 Task: Look for space in An Nāşirīyah, Iraq from 12th June, 2023 to 15th June, 2023 for 2 adults in price range Rs.10000 to Rs.15000. Place can be entire place with 1  bedroom having 1 bed and 1 bathroom. Property type can be house, flat, guest house, hotel. Amenities needed are: washing machine. Booking option can be shelf check-in. Required host language is English.
Action: Mouse moved to (439, 91)
Screenshot: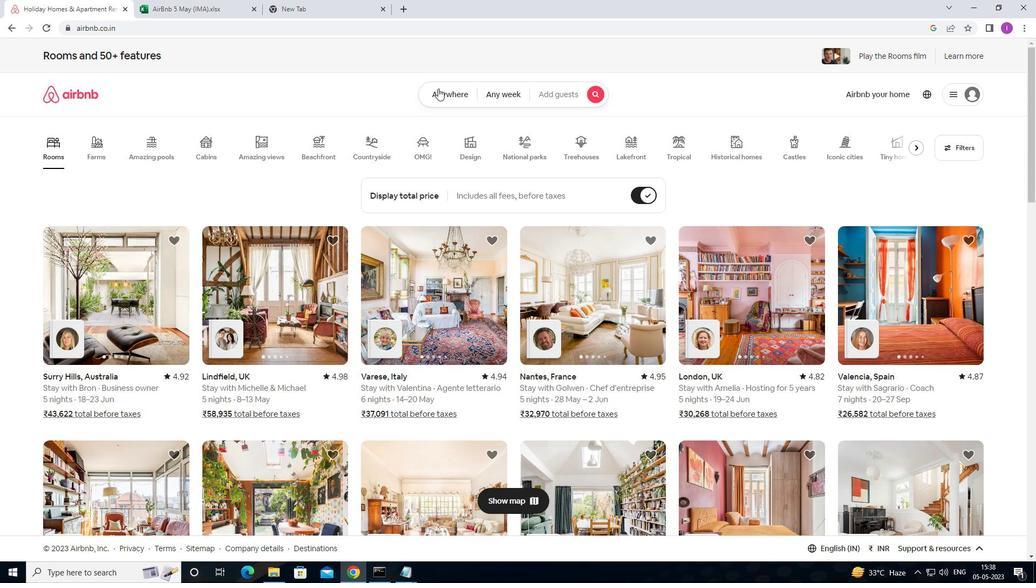 
Action: Mouse pressed left at (439, 91)
Screenshot: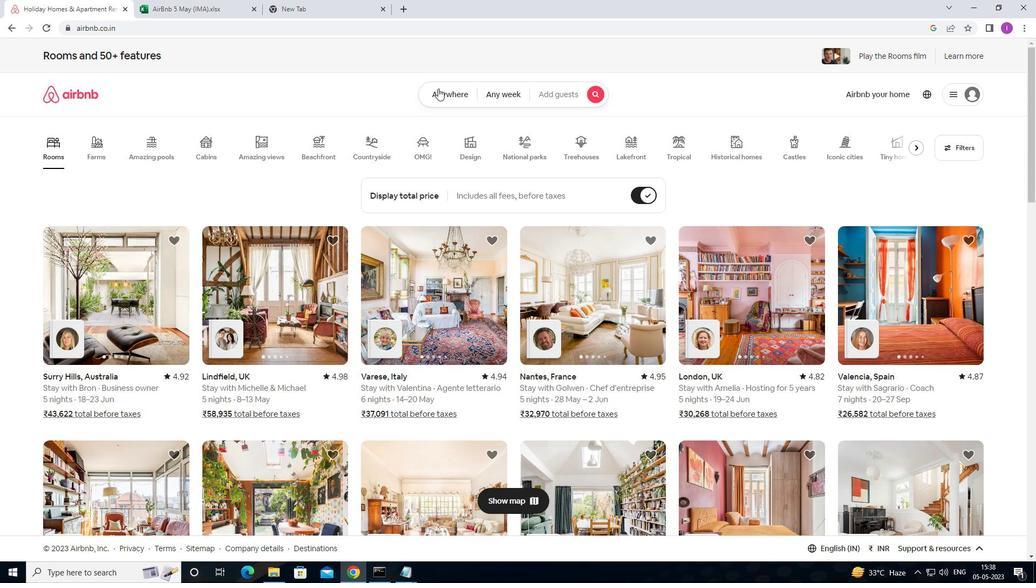 
Action: Mouse moved to (300, 131)
Screenshot: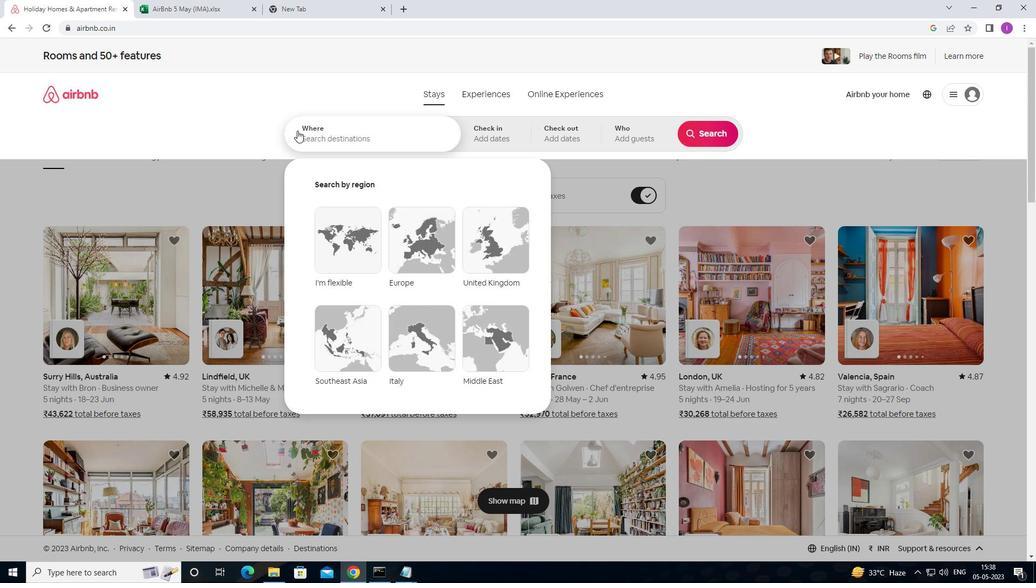 
Action: Mouse pressed left at (300, 131)
Screenshot: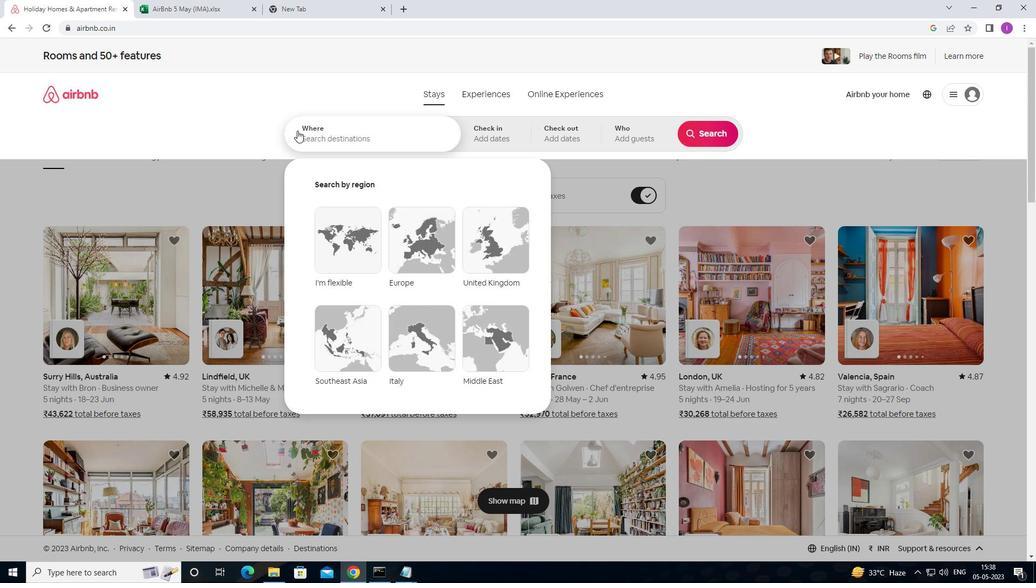 
Action: Mouse moved to (322, 133)
Screenshot: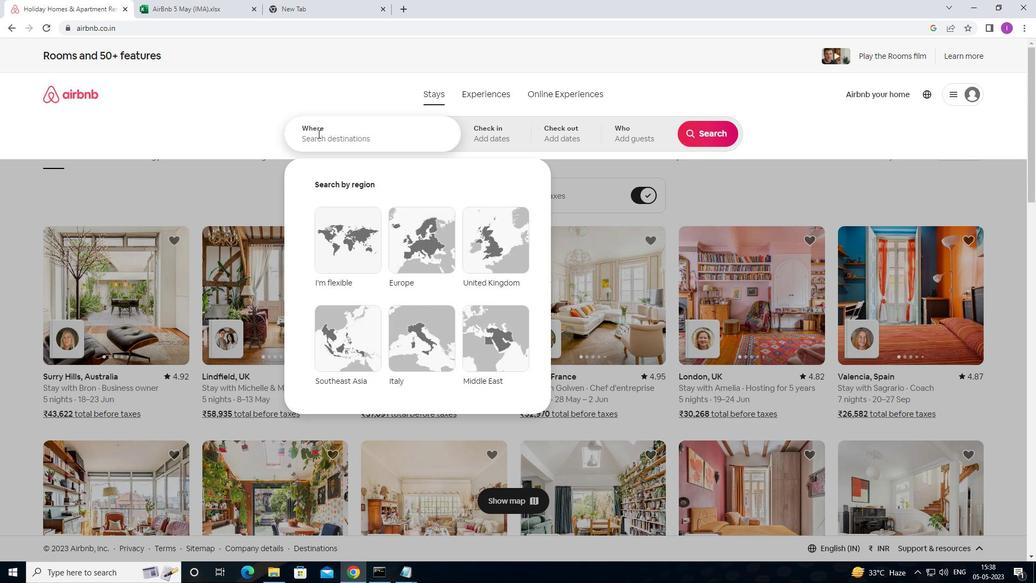 
Action: Key pressed <Key.shift><Key.shift><Key.shift><Key.shift><Key.shift><Key.shift>NASIRYAH,<Key.shift><Key.shift><Key.shift>IRAQ
Screenshot: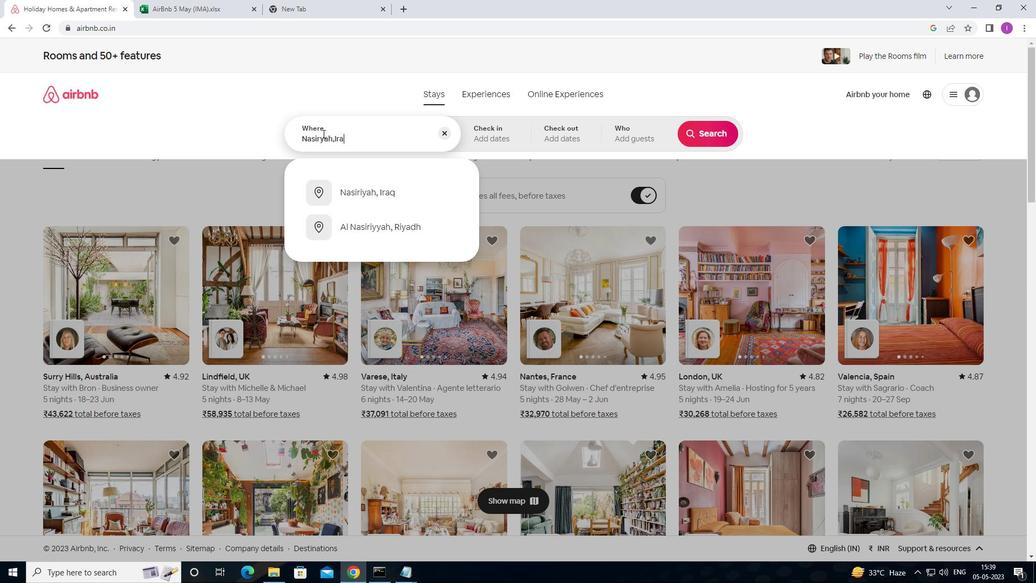 
Action: Mouse moved to (482, 134)
Screenshot: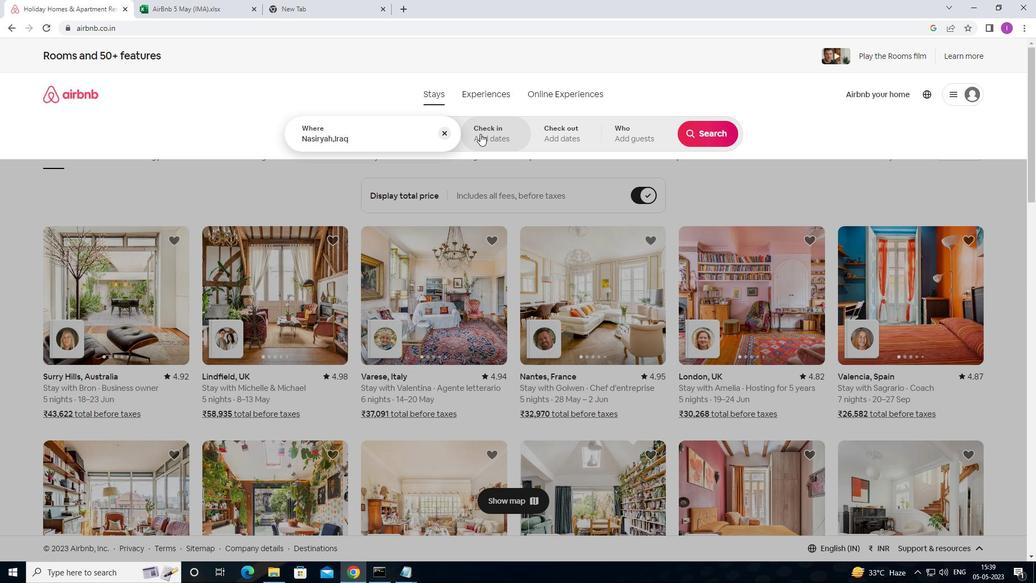 
Action: Mouse pressed left at (482, 134)
Screenshot: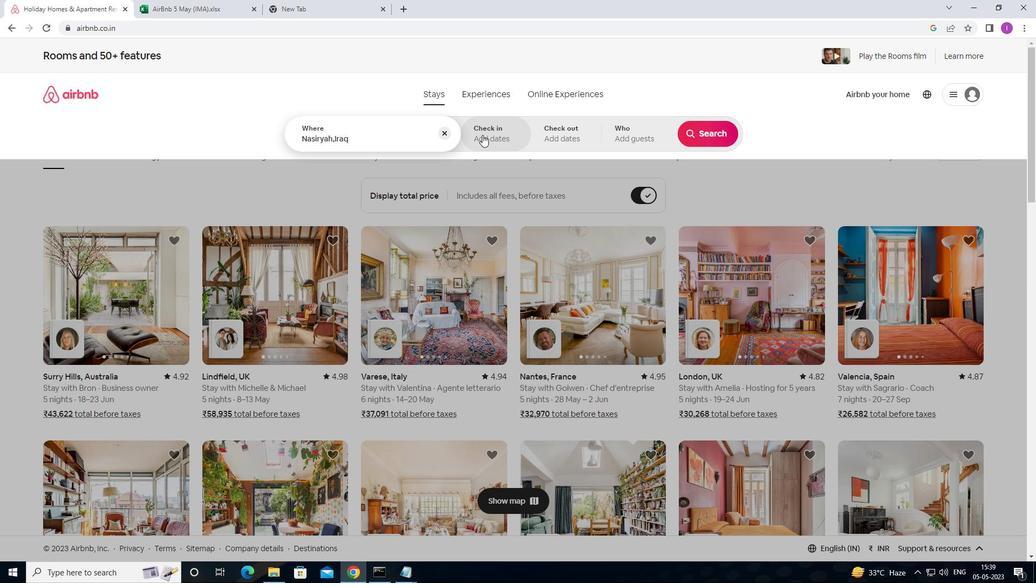 
Action: Mouse moved to (565, 312)
Screenshot: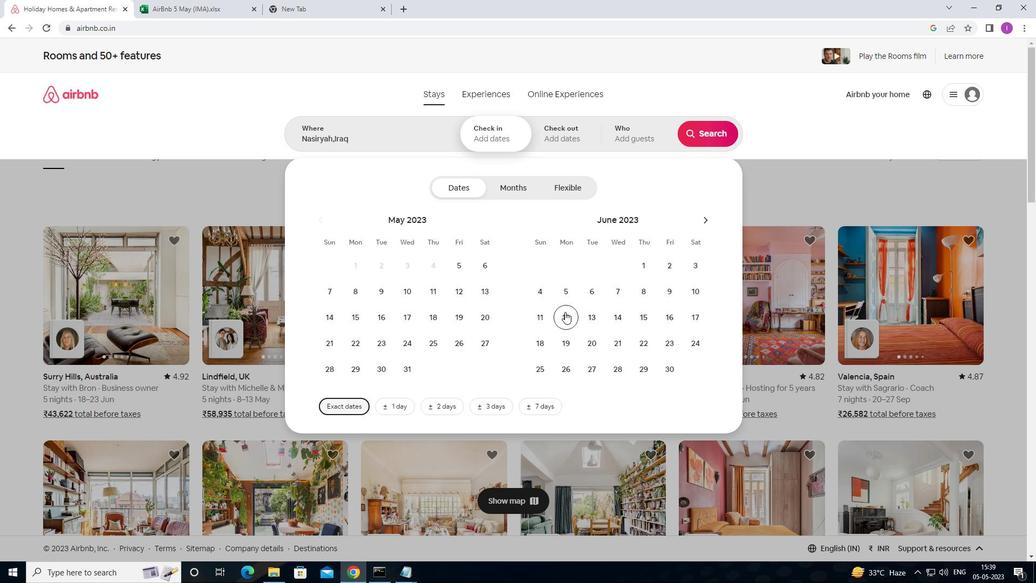 
Action: Mouse pressed left at (565, 312)
Screenshot: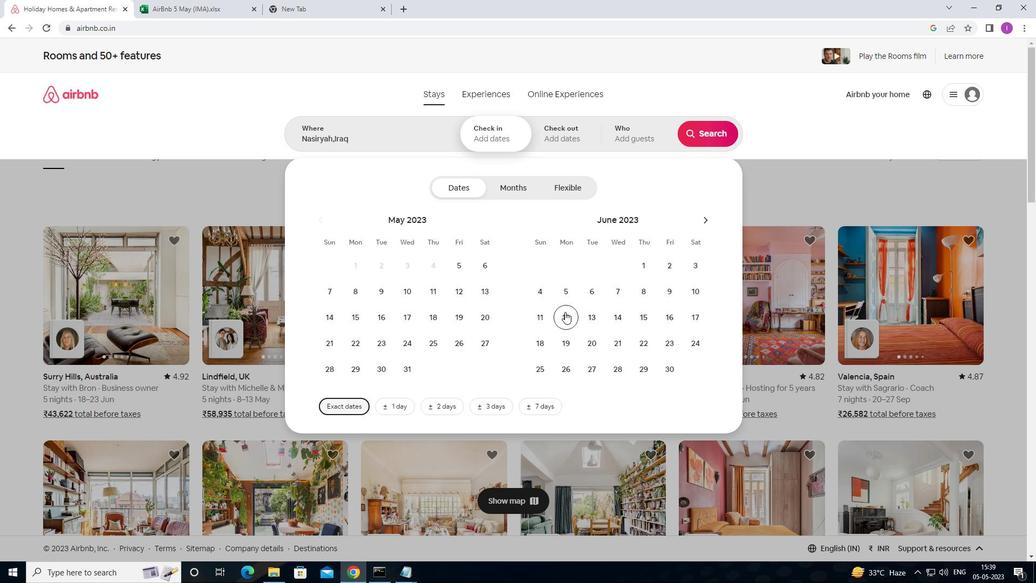 
Action: Mouse moved to (645, 316)
Screenshot: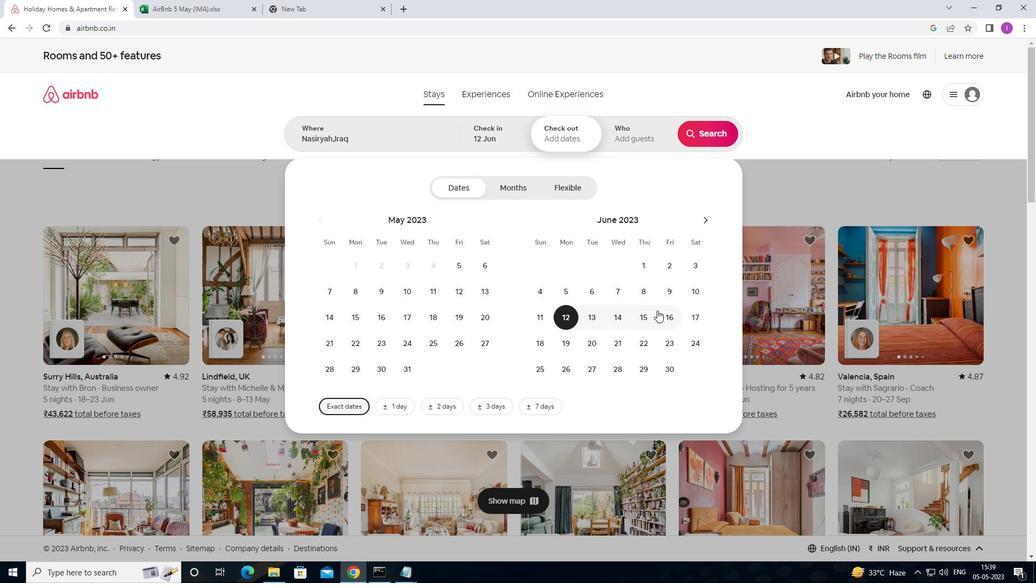 
Action: Mouse pressed left at (645, 316)
Screenshot: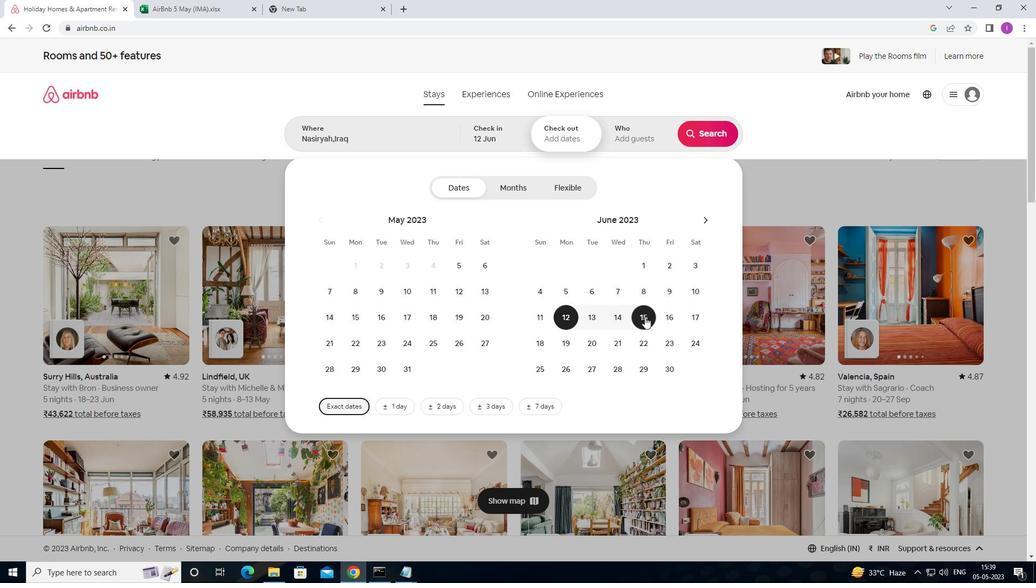 
Action: Mouse moved to (638, 130)
Screenshot: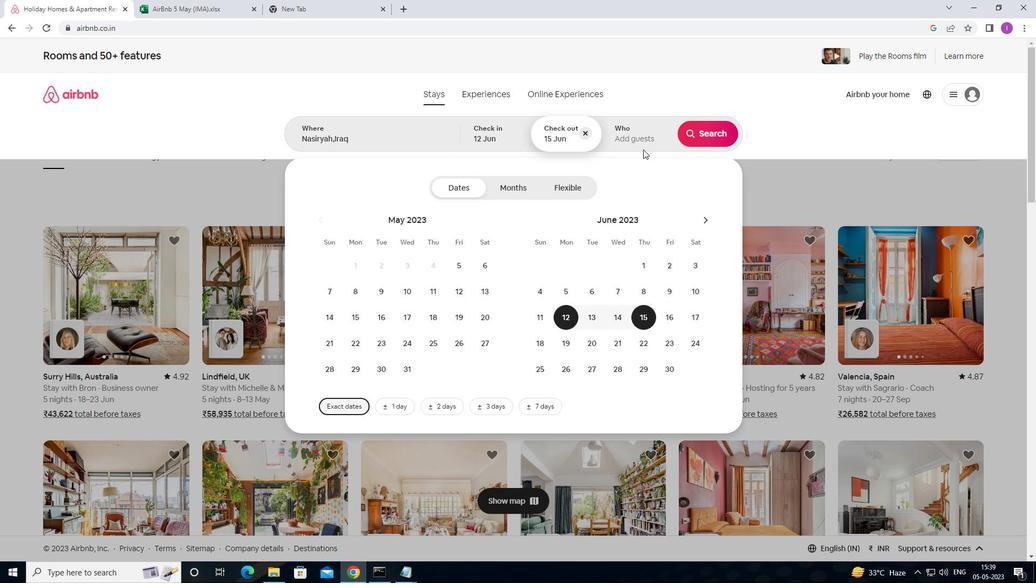 
Action: Mouse pressed left at (638, 130)
Screenshot: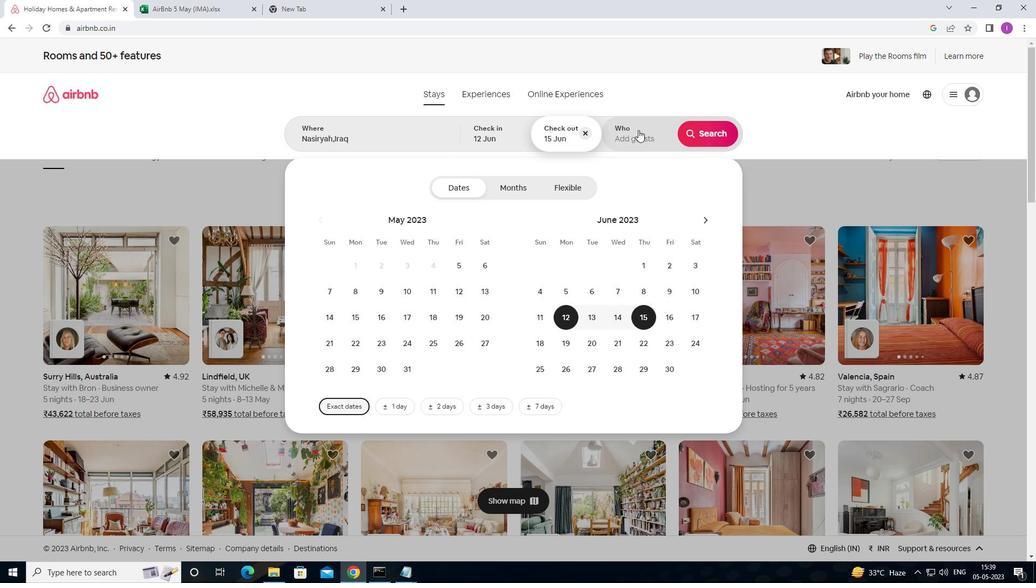 
Action: Mouse moved to (709, 181)
Screenshot: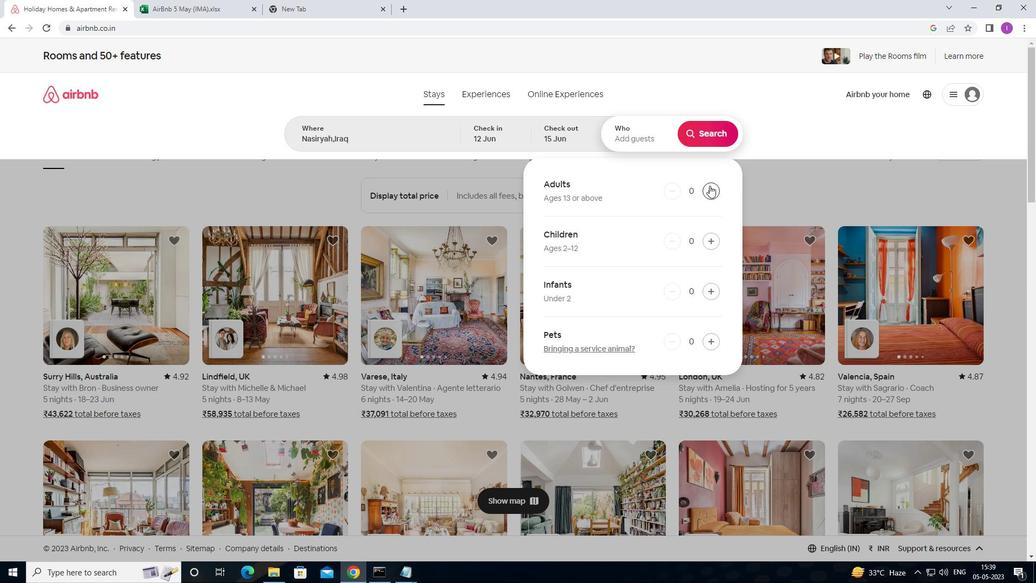 
Action: Mouse pressed left at (709, 181)
Screenshot: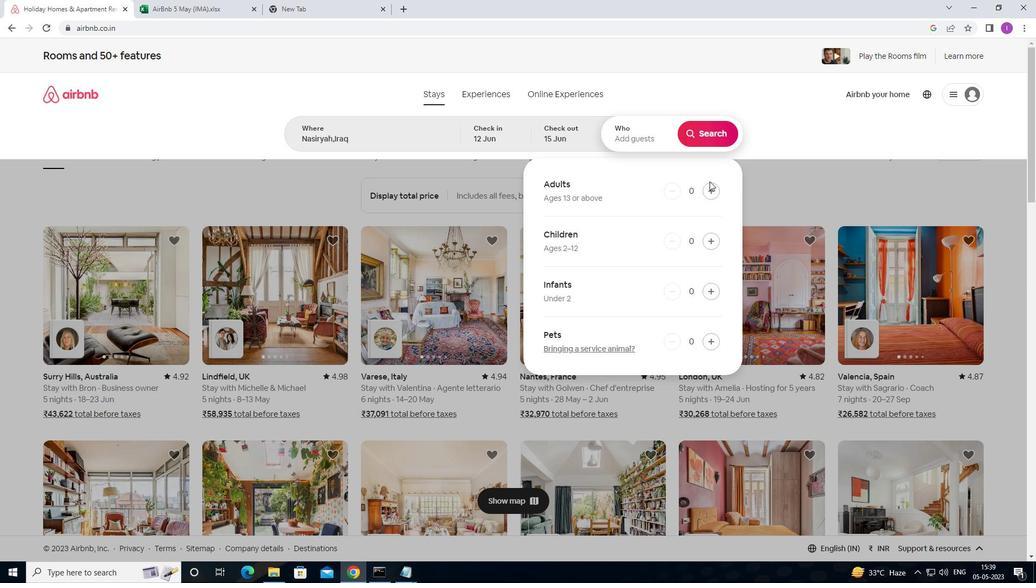 
Action: Mouse pressed left at (709, 181)
Screenshot: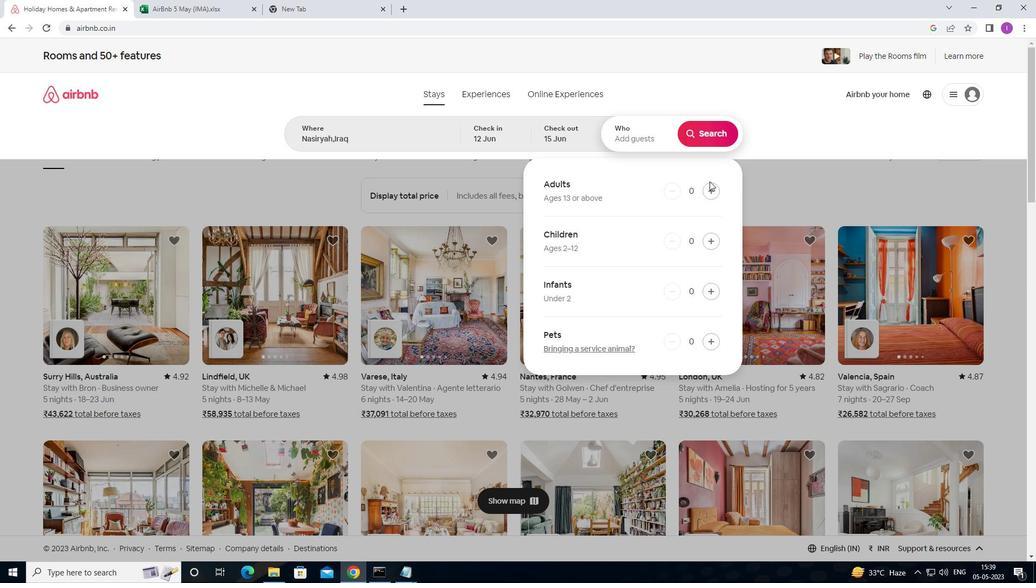 
Action: Mouse moved to (760, 181)
Screenshot: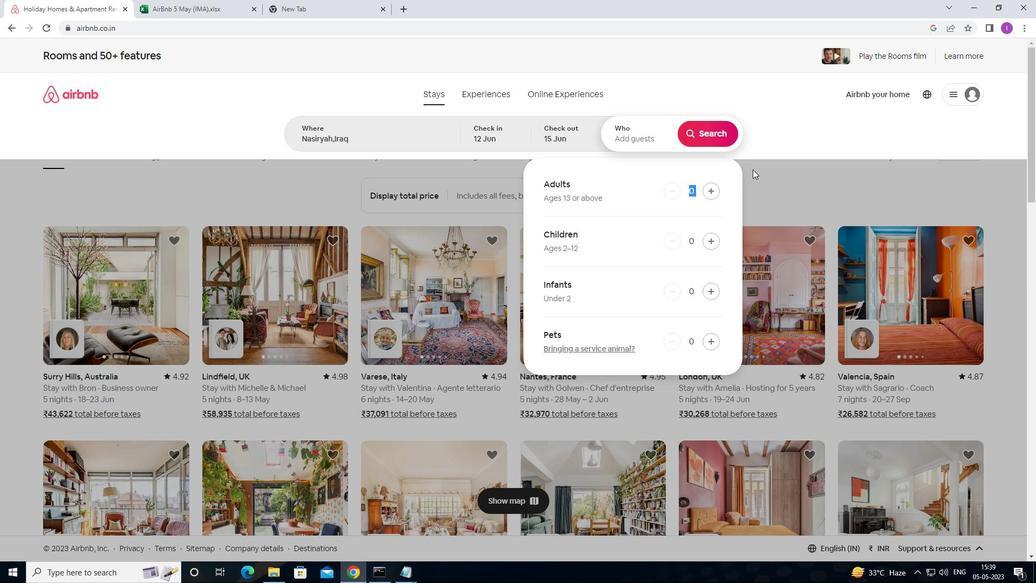 
Action: Mouse pressed left at (760, 181)
Screenshot: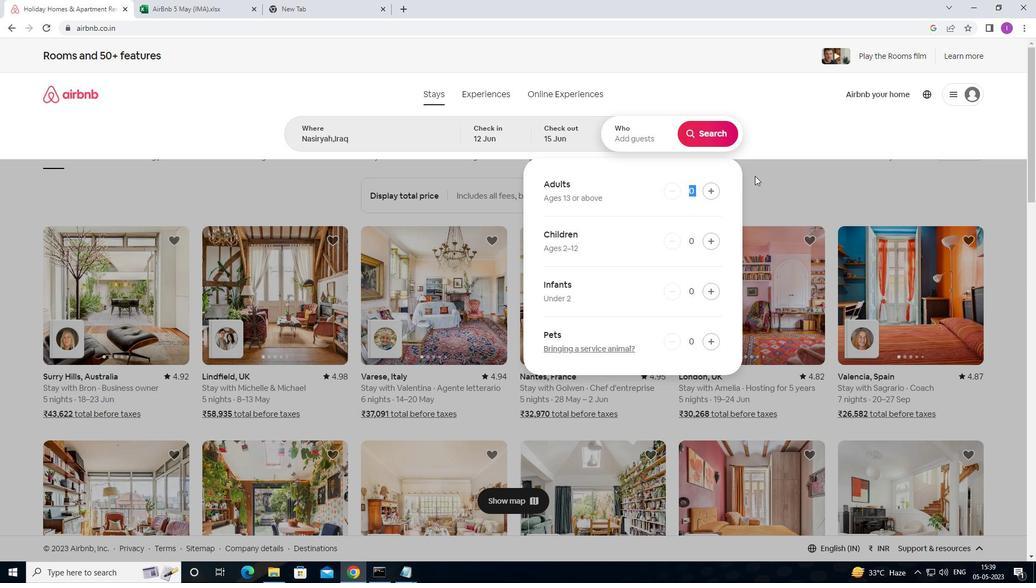 
Action: Mouse moved to (557, 91)
Screenshot: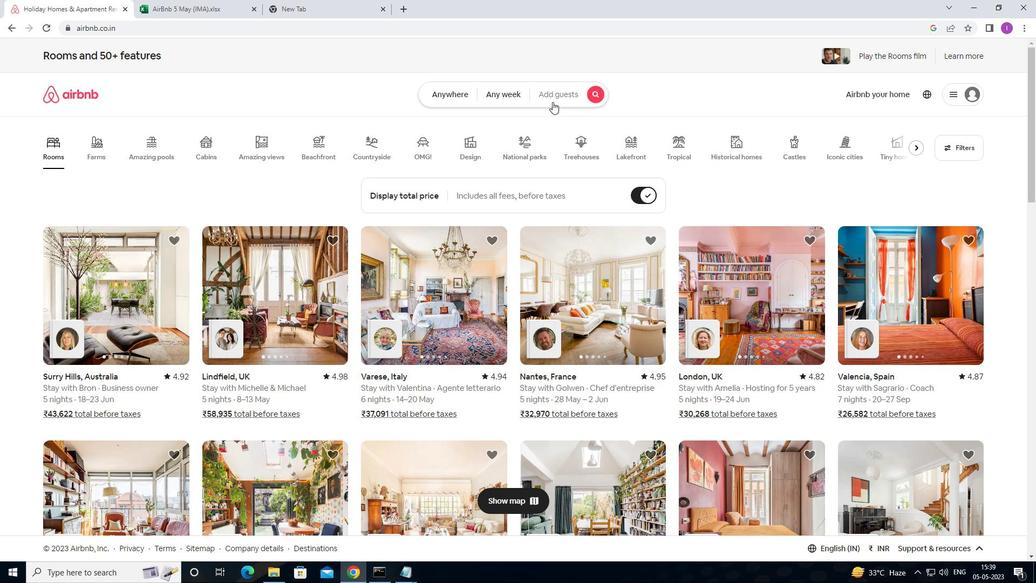 
Action: Mouse pressed left at (557, 91)
Screenshot: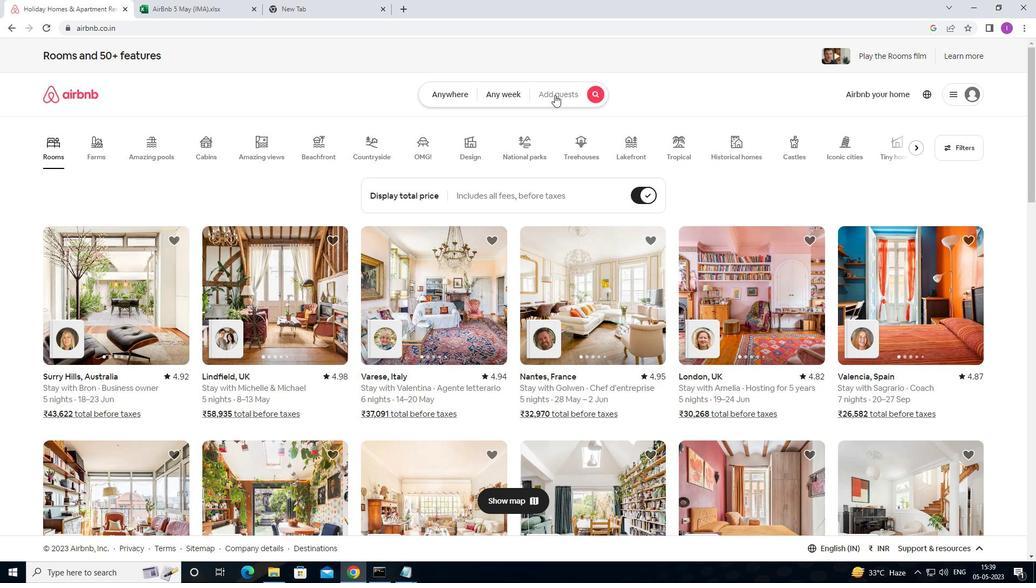 
Action: Mouse moved to (706, 187)
Screenshot: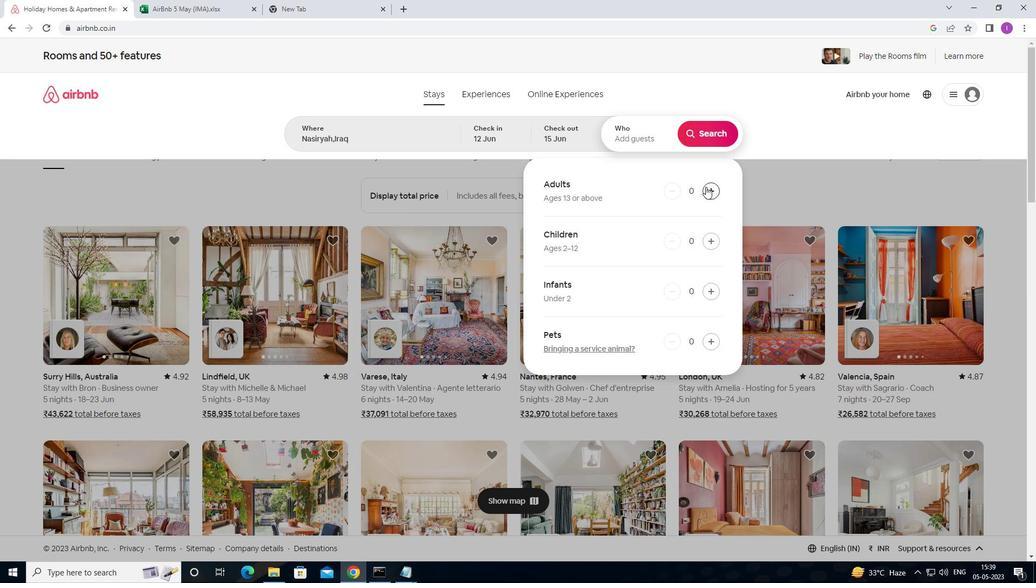 
Action: Mouse pressed left at (706, 187)
Screenshot: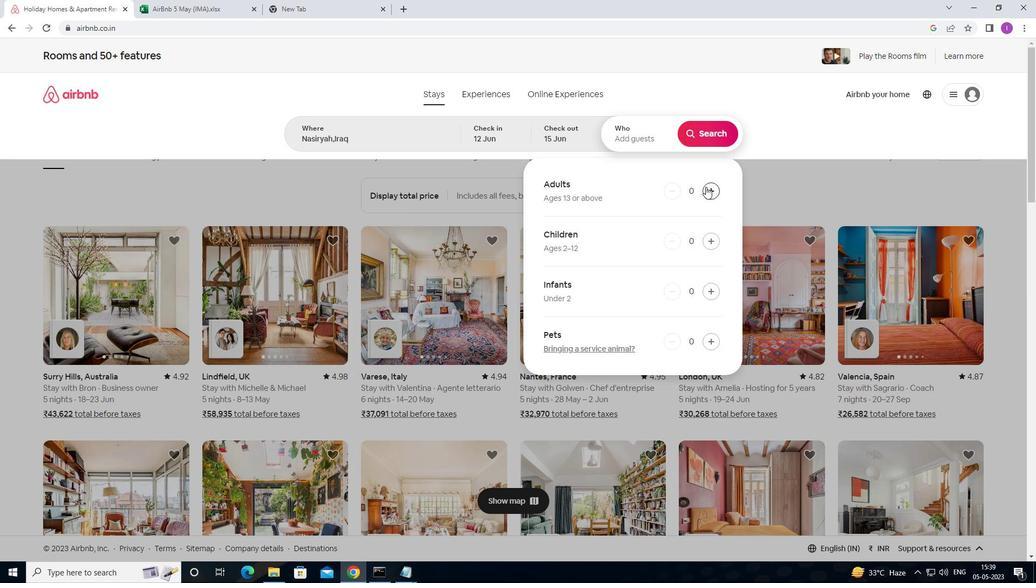 
Action: Mouse moved to (707, 187)
Screenshot: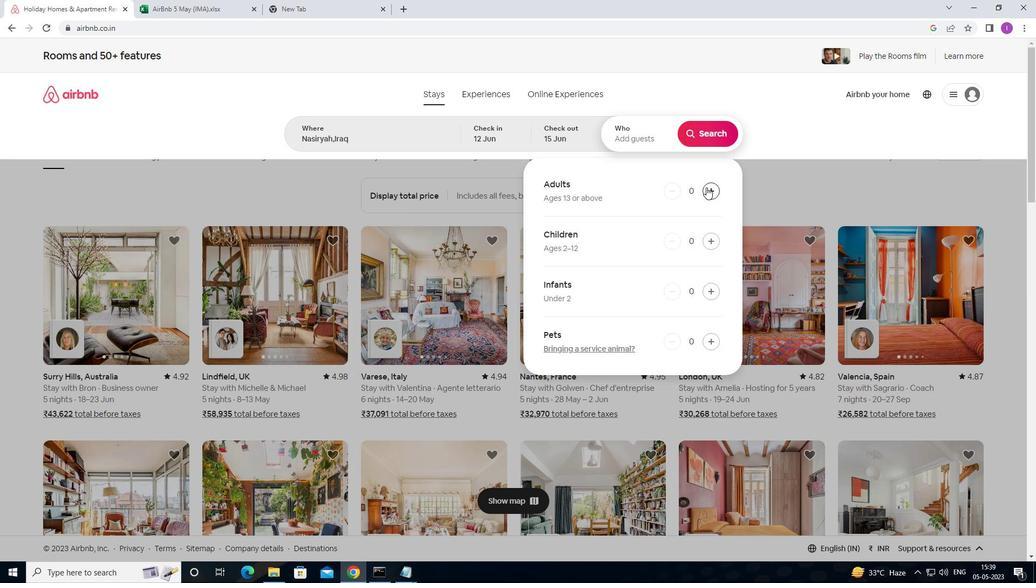 
Action: Mouse pressed left at (707, 187)
Screenshot: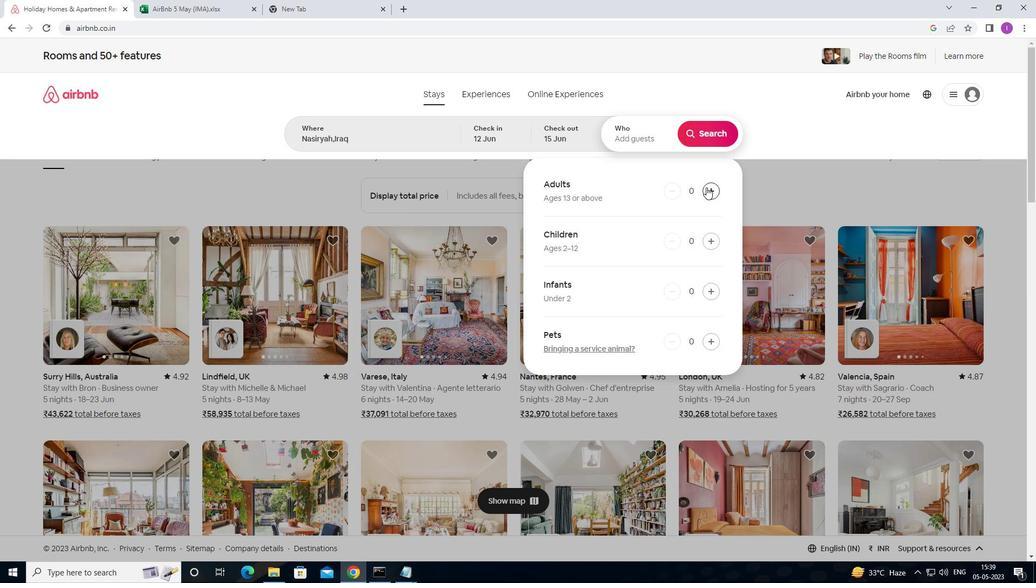 
Action: Mouse moved to (704, 136)
Screenshot: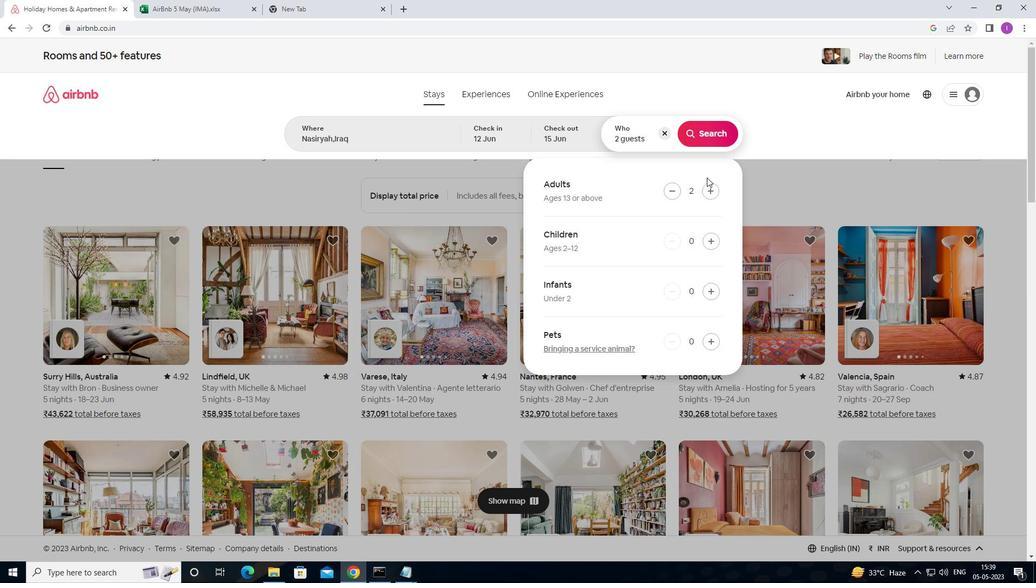 
Action: Mouse pressed left at (704, 136)
Screenshot: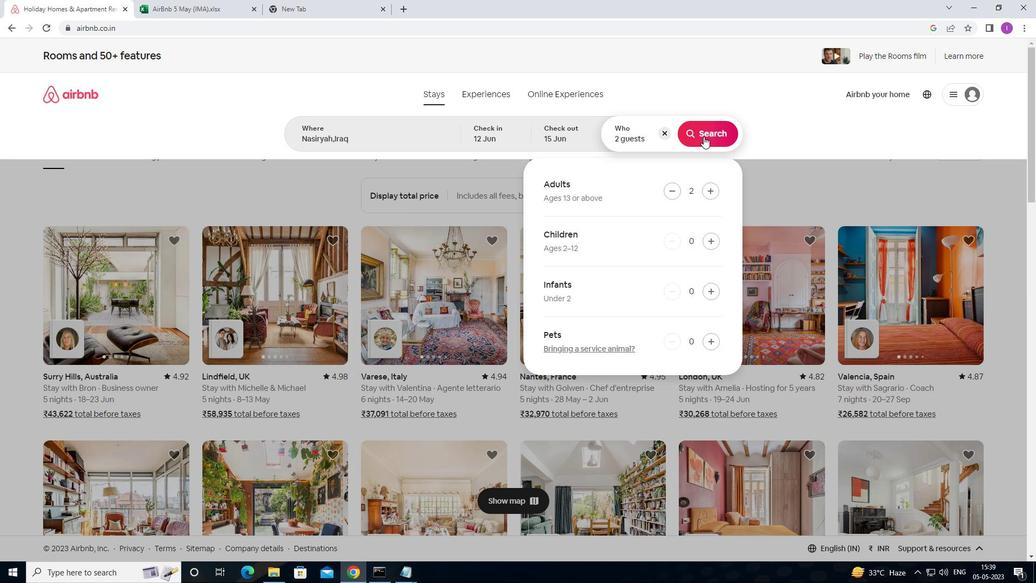 
Action: Mouse moved to (992, 104)
Screenshot: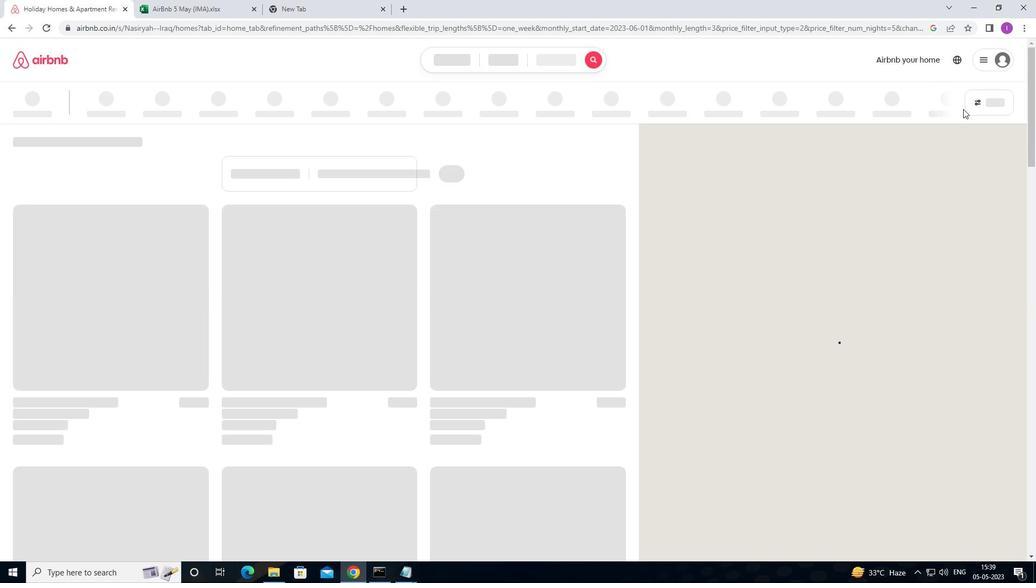 
Action: Mouse pressed left at (992, 104)
Screenshot: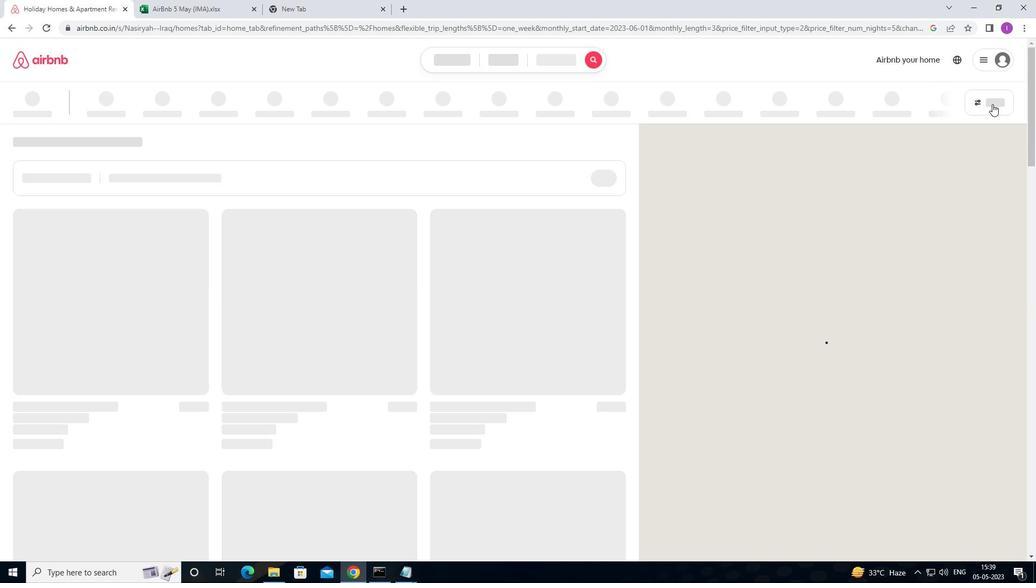 
Action: Mouse moved to (380, 368)
Screenshot: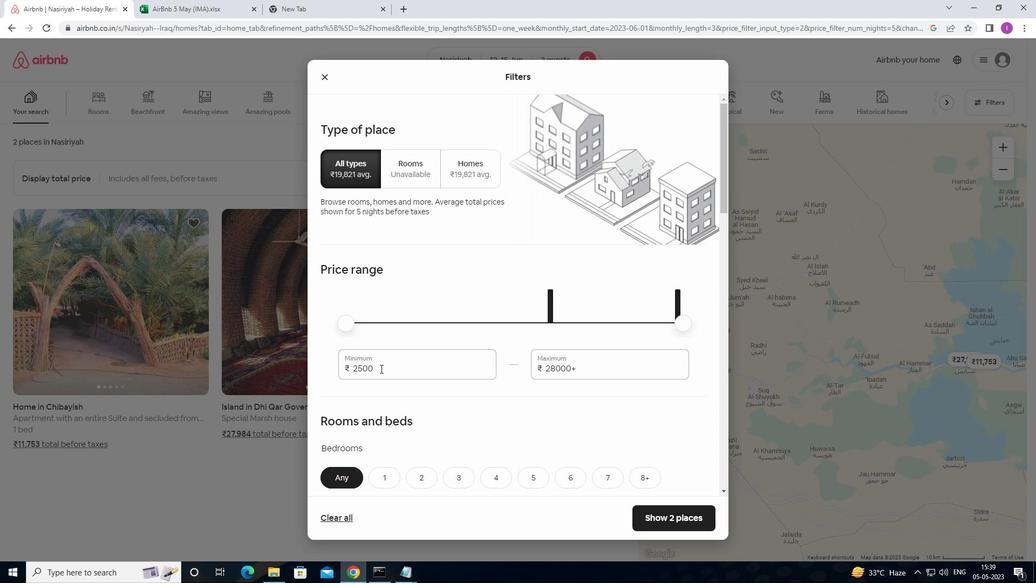 
Action: Mouse pressed left at (380, 368)
Screenshot: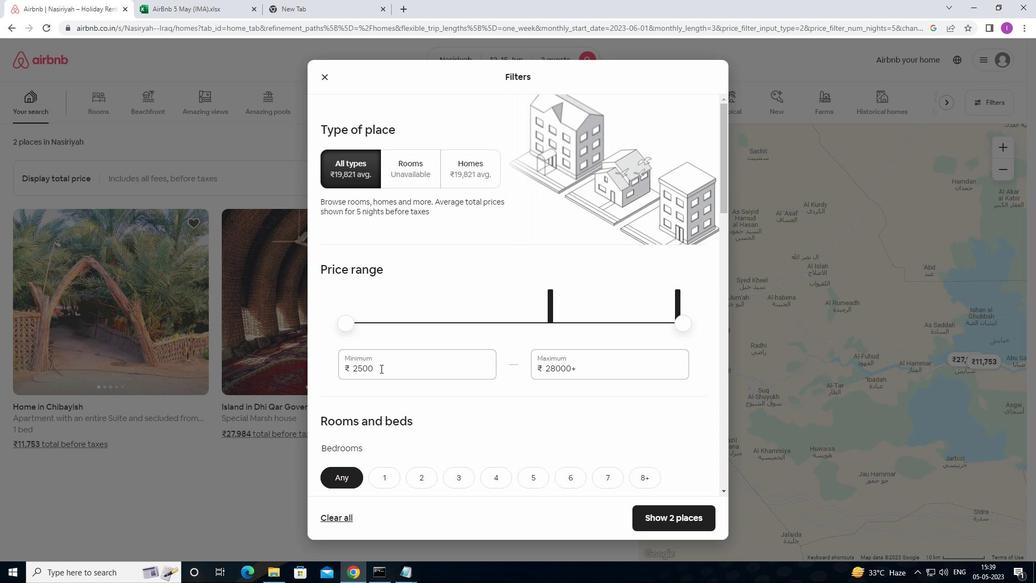 
Action: Mouse moved to (349, 359)
Screenshot: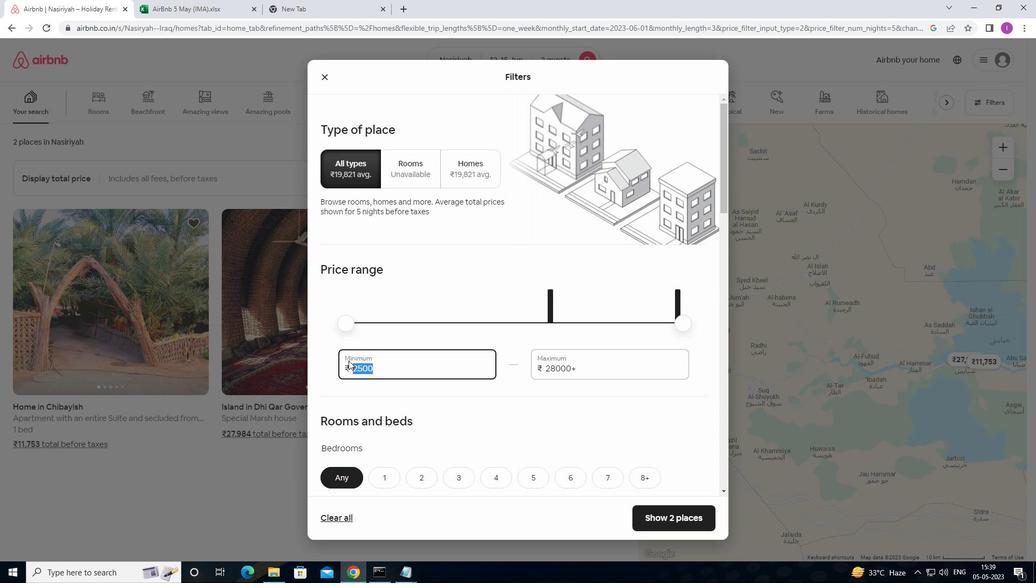 
Action: Key pressed 1
Screenshot: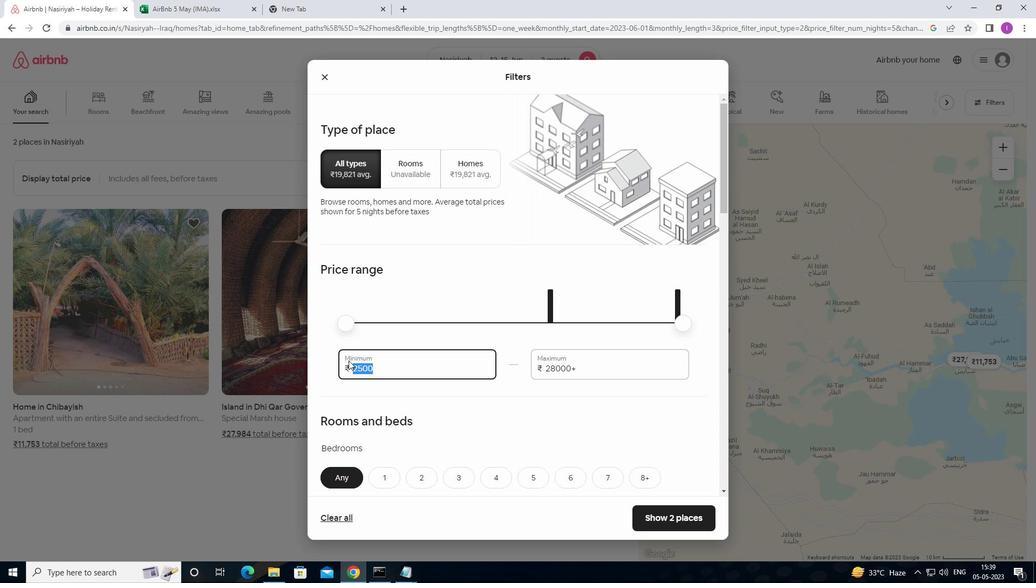 
Action: Mouse moved to (357, 357)
Screenshot: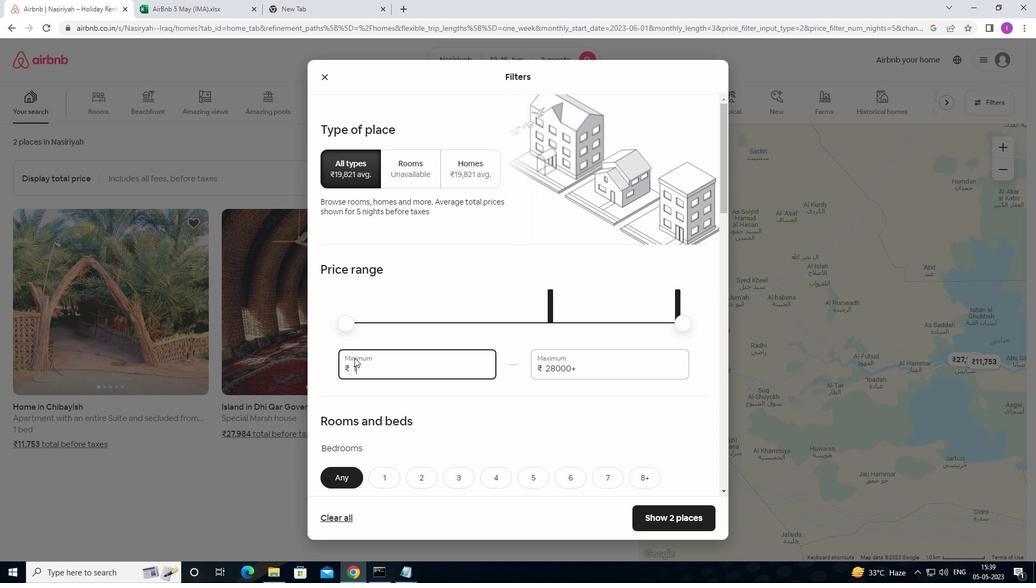 
Action: Key pressed 0
Screenshot: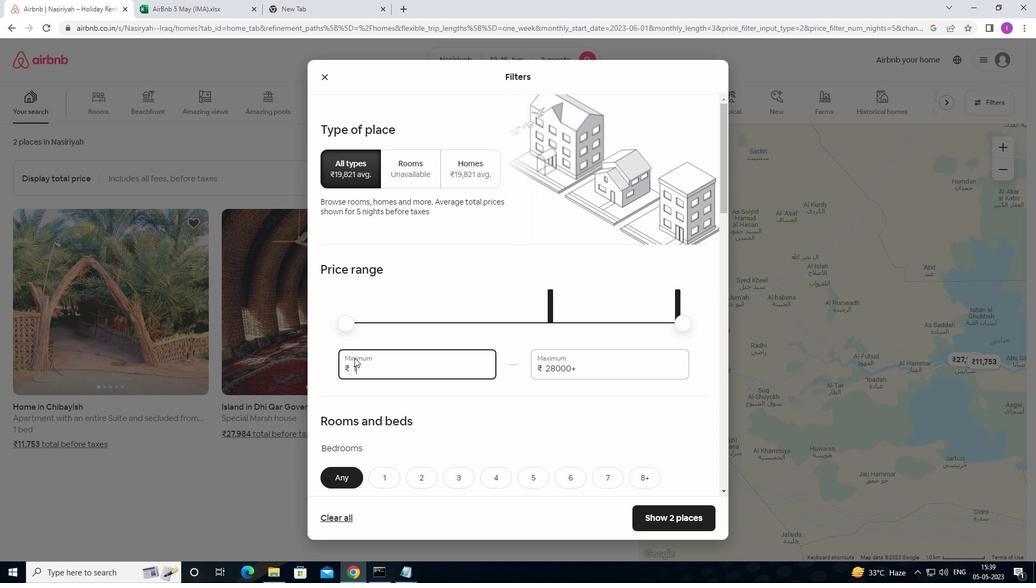 
Action: Mouse moved to (365, 355)
Screenshot: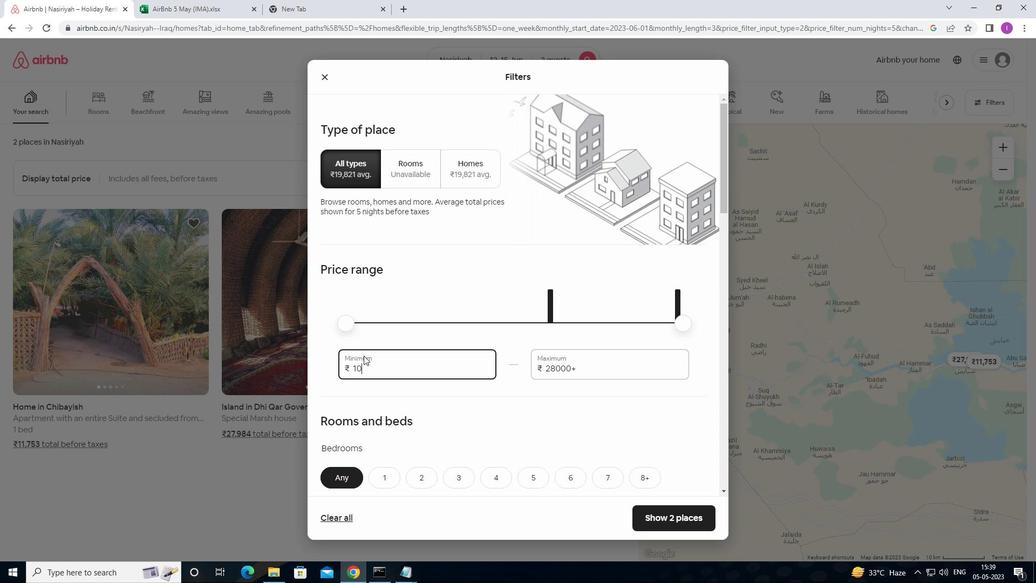 
Action: Key pressed 0
Screenshot: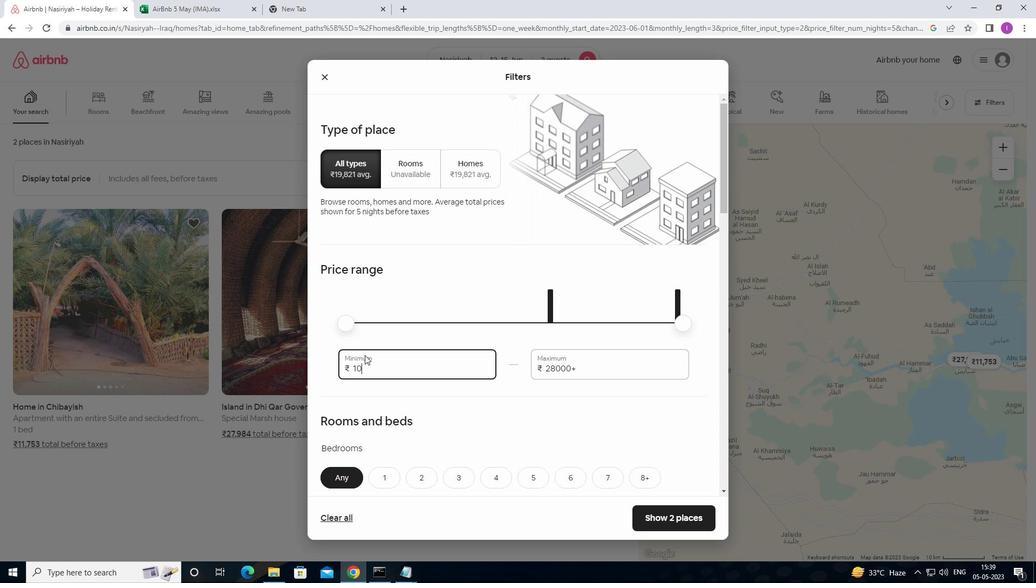 
Action: Mouse moved to (366, 354)
Screenshot: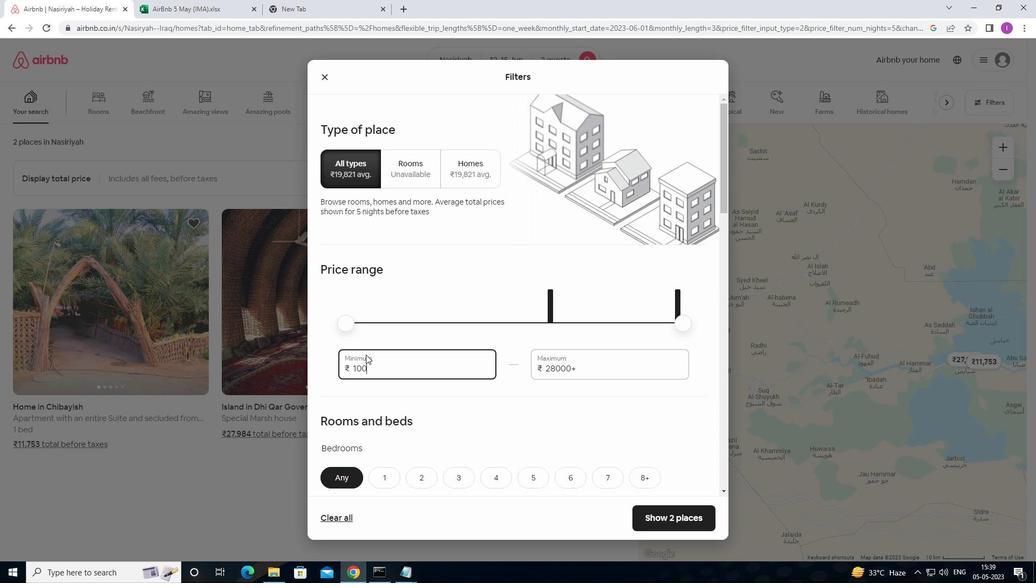 
Action: Key pressed 0
Screenshot: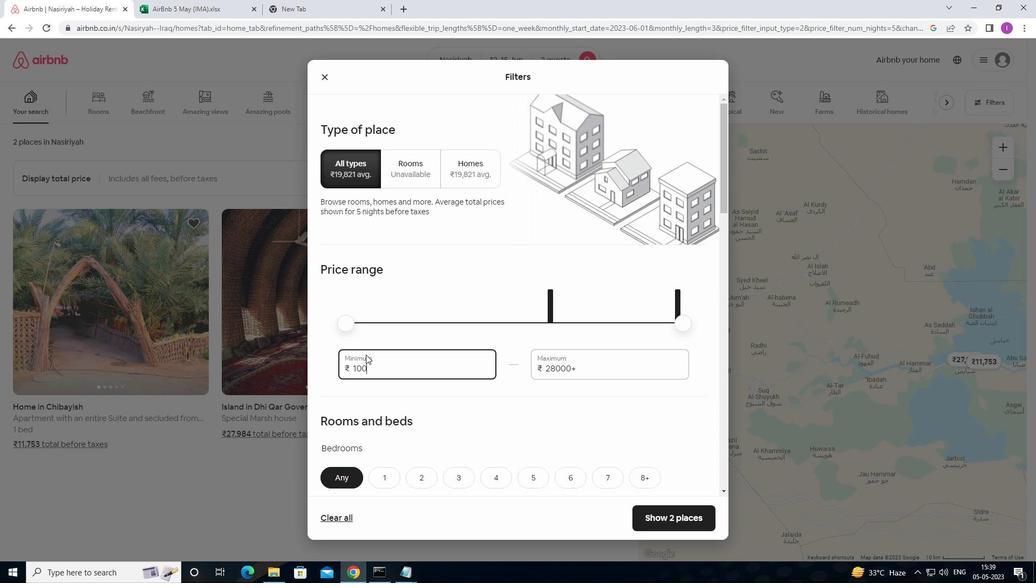 
Action: Mouse moved to (373, 353)
Screenshot: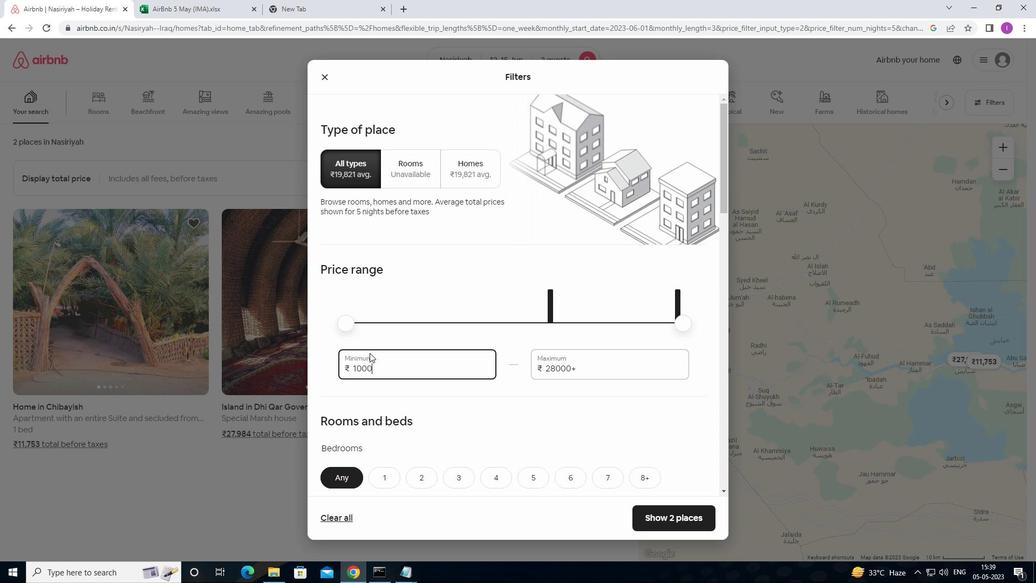 
Action: Key pressed 0
Screenshot: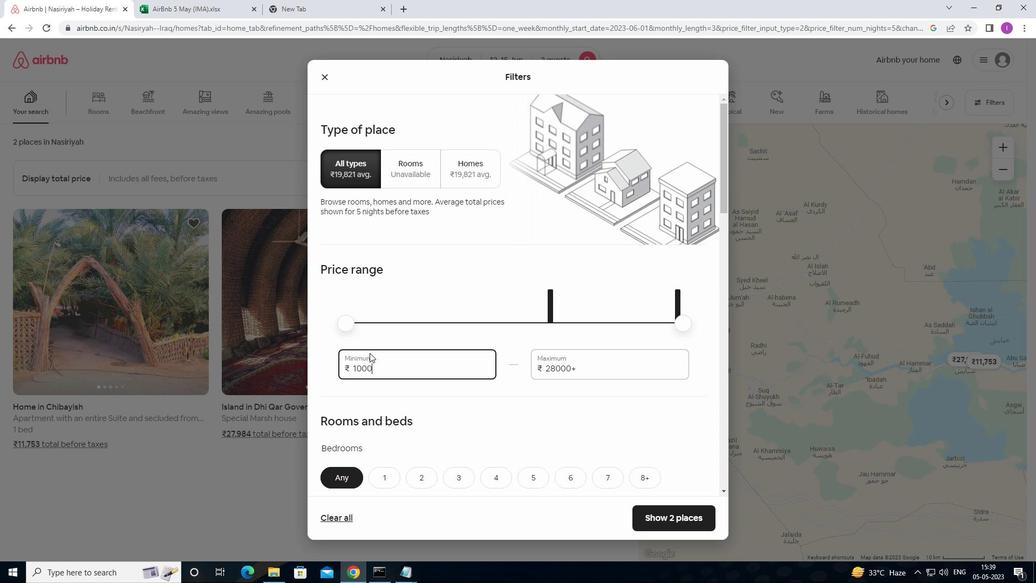 
Action: Mouse moved to (606, 361)
Screenshot: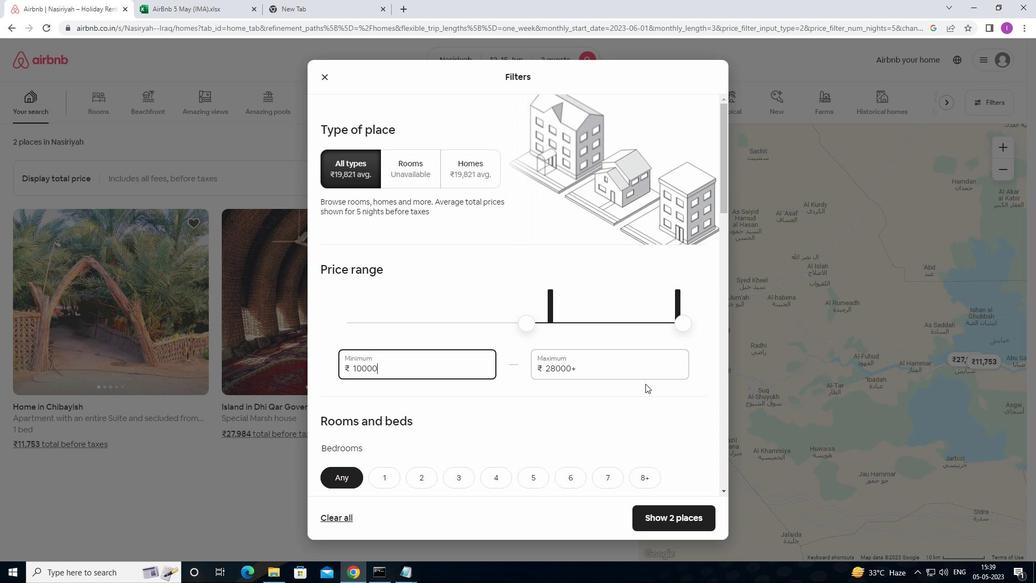 
Action: Mouse pressed left at (606, 361)
Screenshot: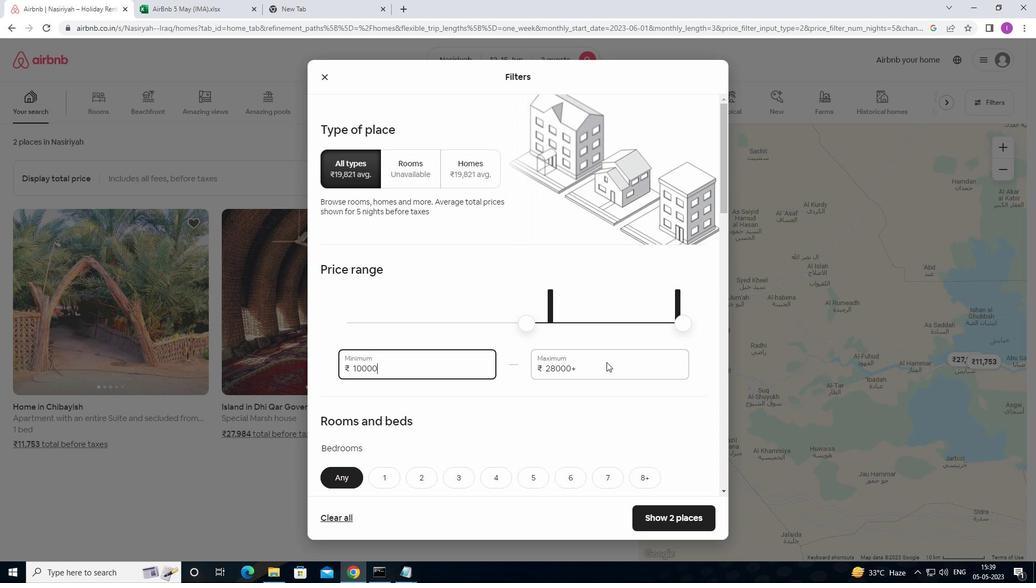 
Action: Mouse moved to (582, 369)
Screenshot: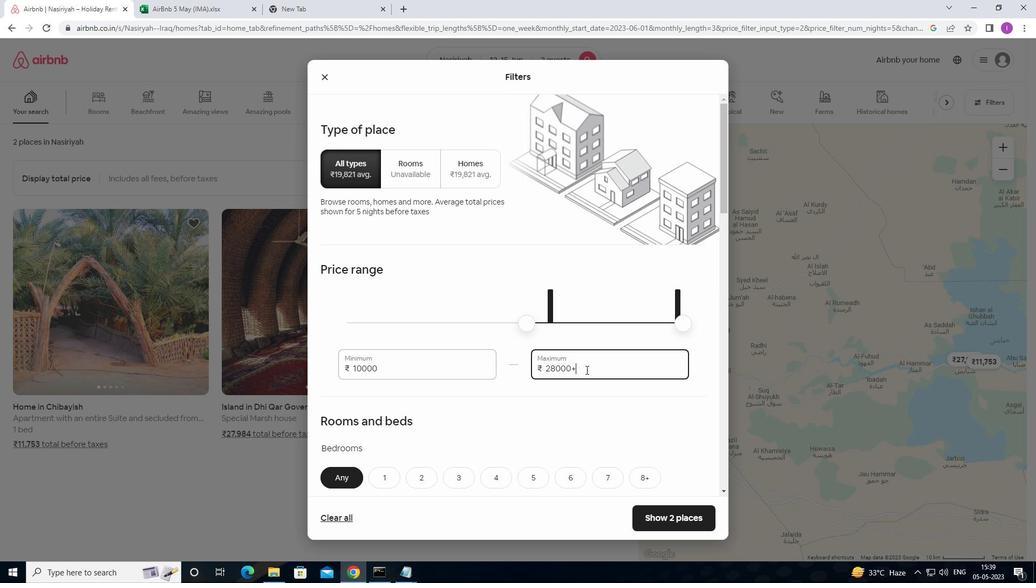 
Action: Mouse pressed left at (582, 369)
Screenshot: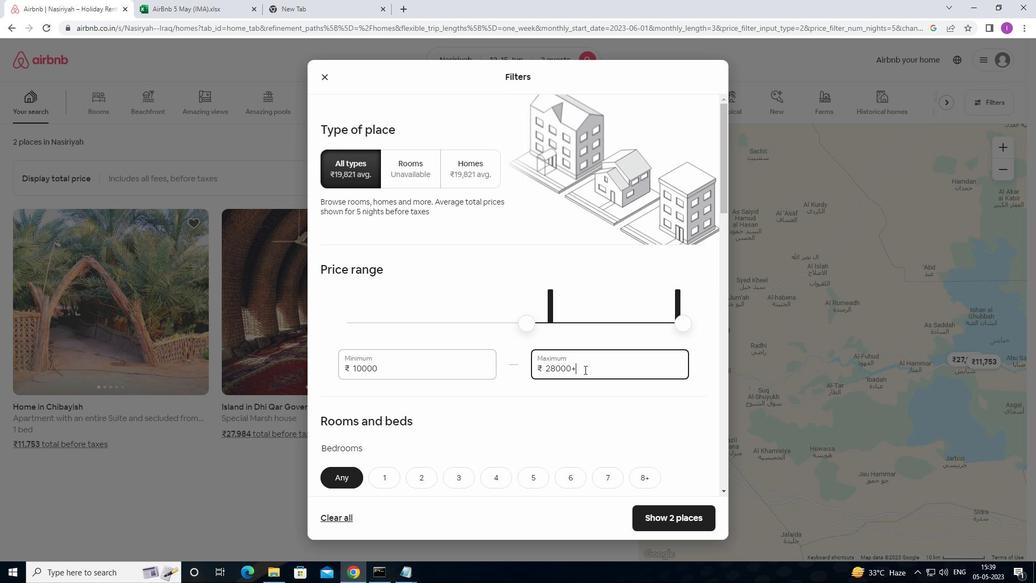 
Action: Mouse moved to (523, 361)
Screenshot: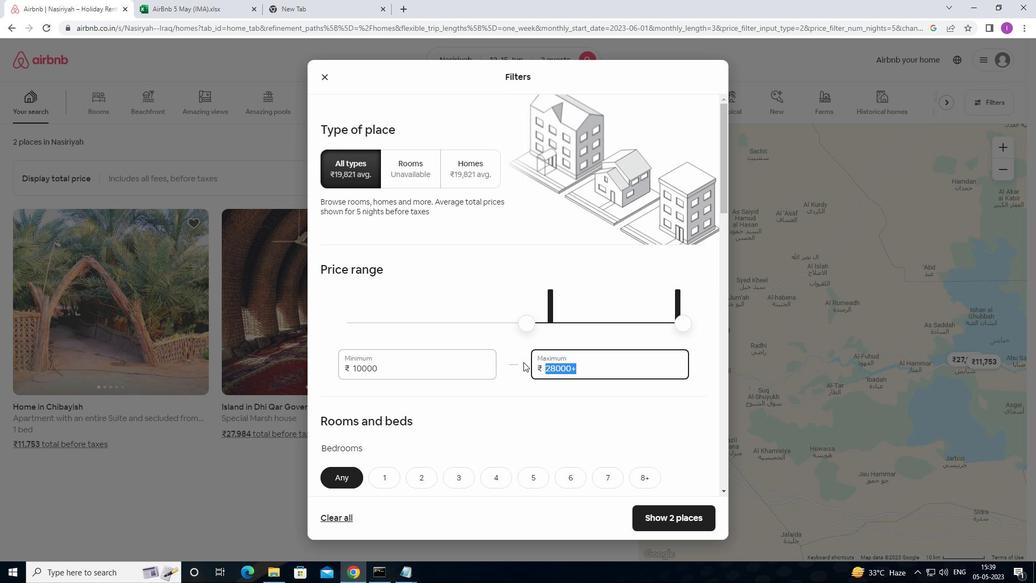
Action: Key pressed 1
Screenshot: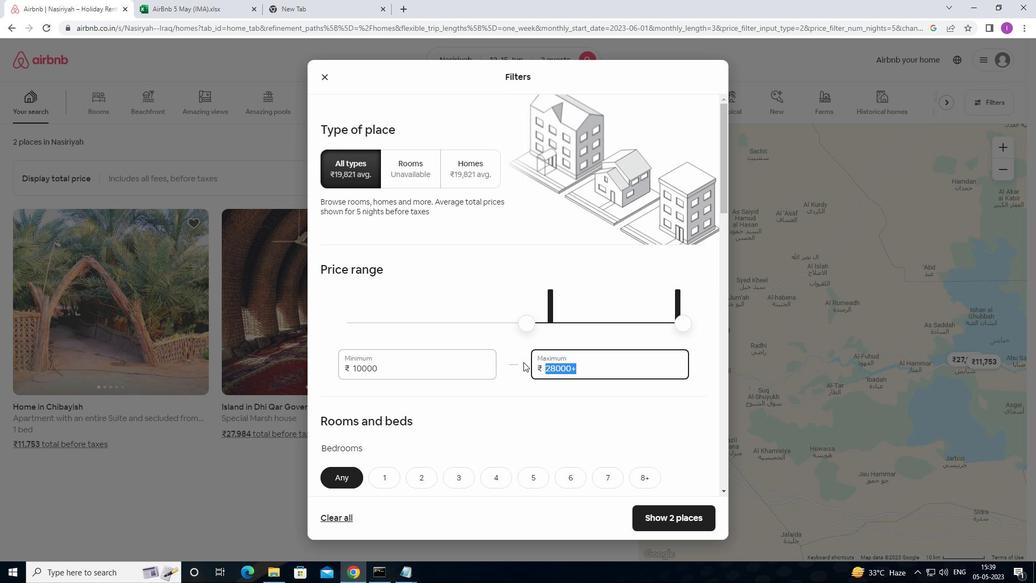 
Action: Mouse moved to (524, 361)
Screenshot: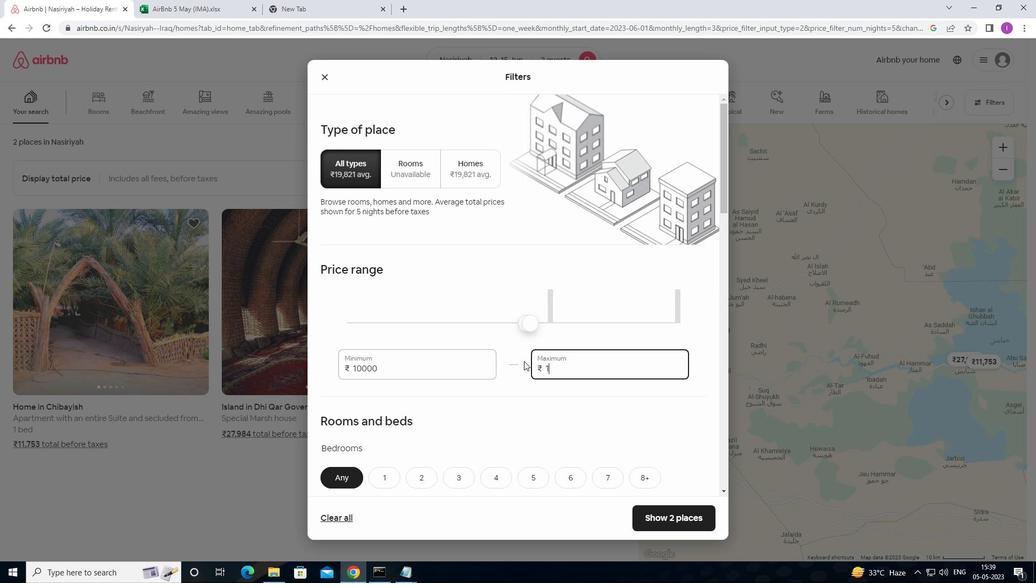 
Action: Key pressed 5
Screenshot: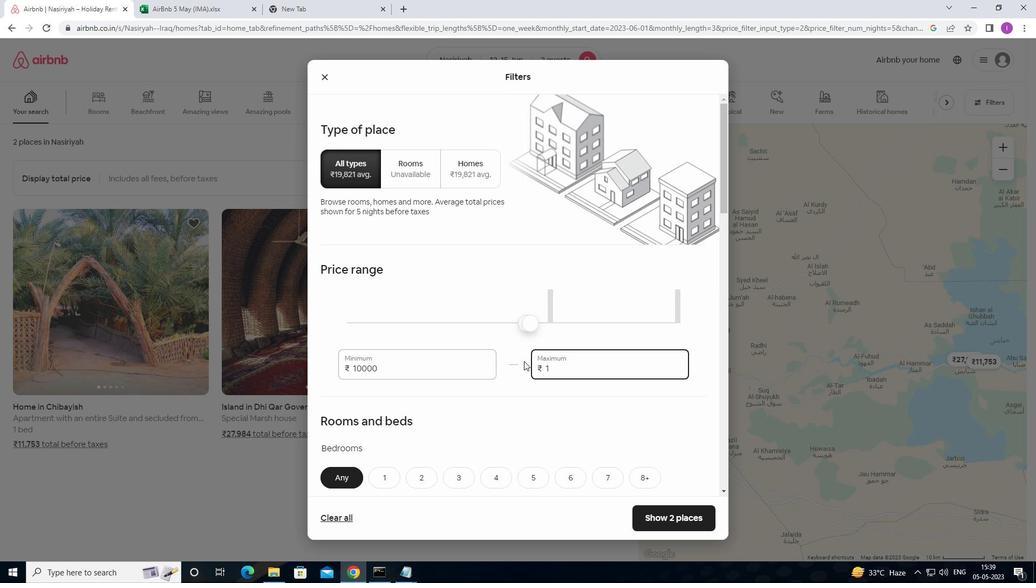 
Action: Mouse moved to (525, 359)
Screenshot: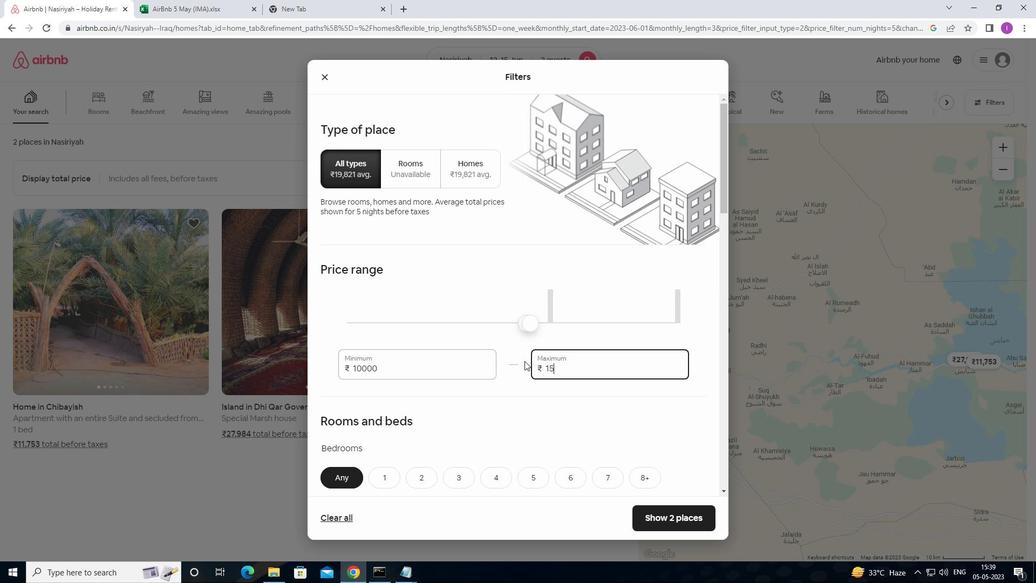 
Action: Key pressed 00
Screenshot: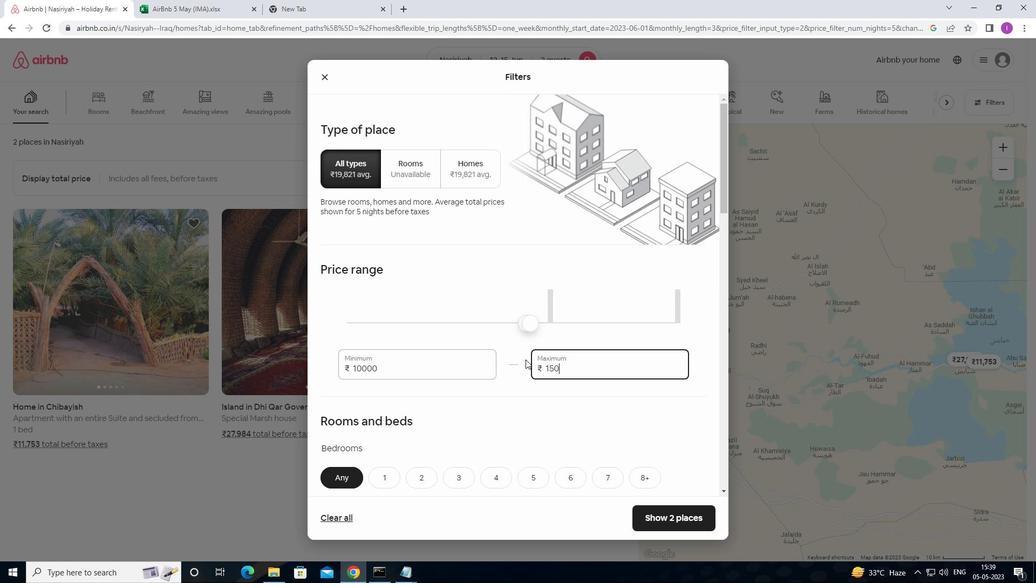 
Action: Mouse moved to (526, 359)
Screenshot: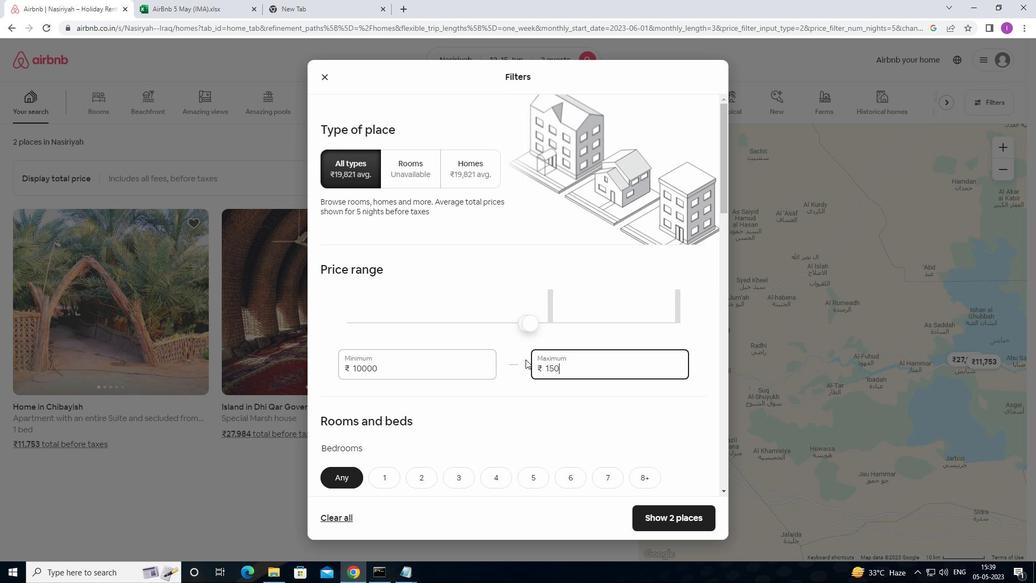 
Action: Key pressed 0
Screenshot: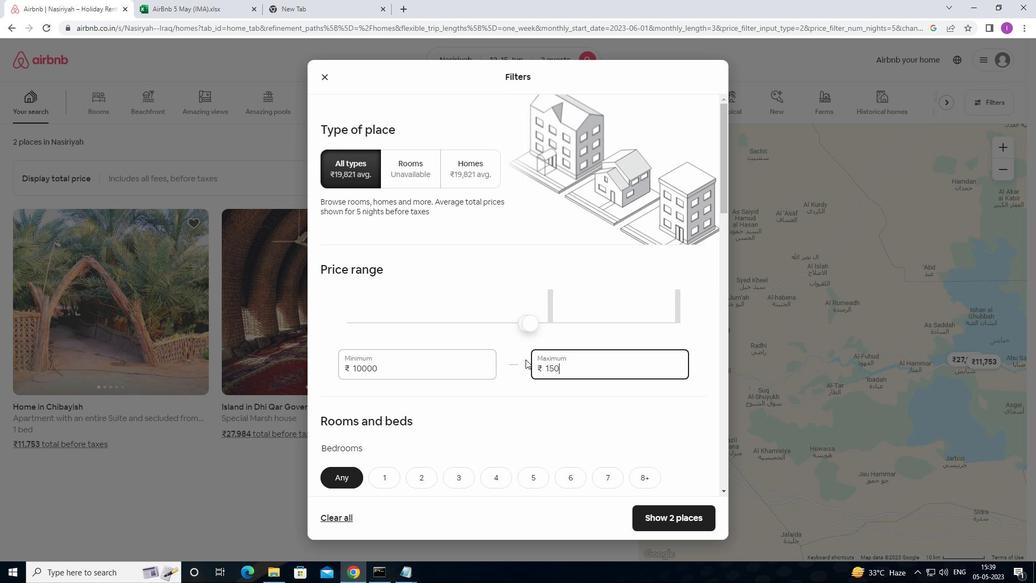 
Action: Mouse moved to (588, 366)
Screenshot: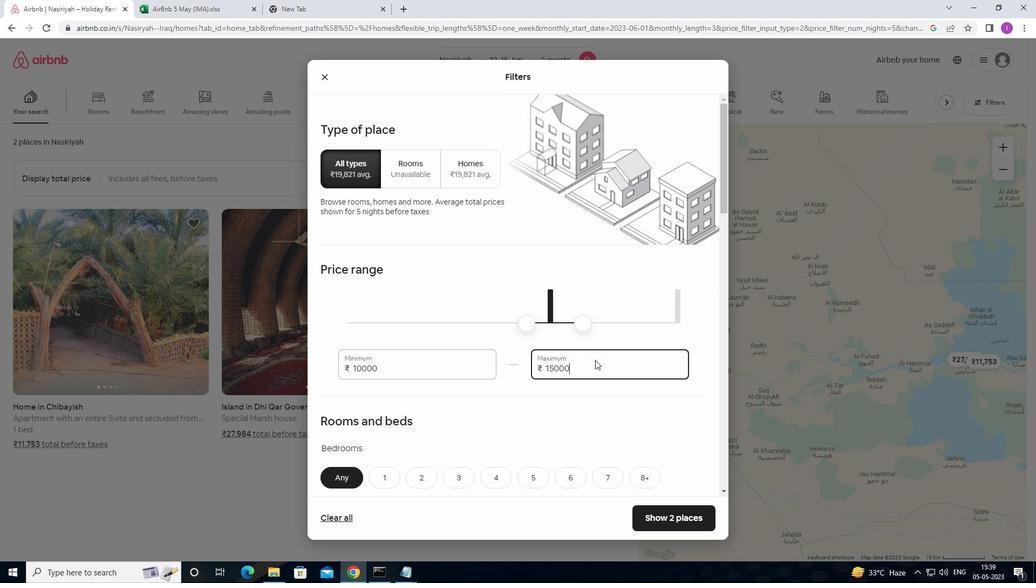 
Action: Mouse scrolled (588, 365) with delta (0, 0)
Screenshot: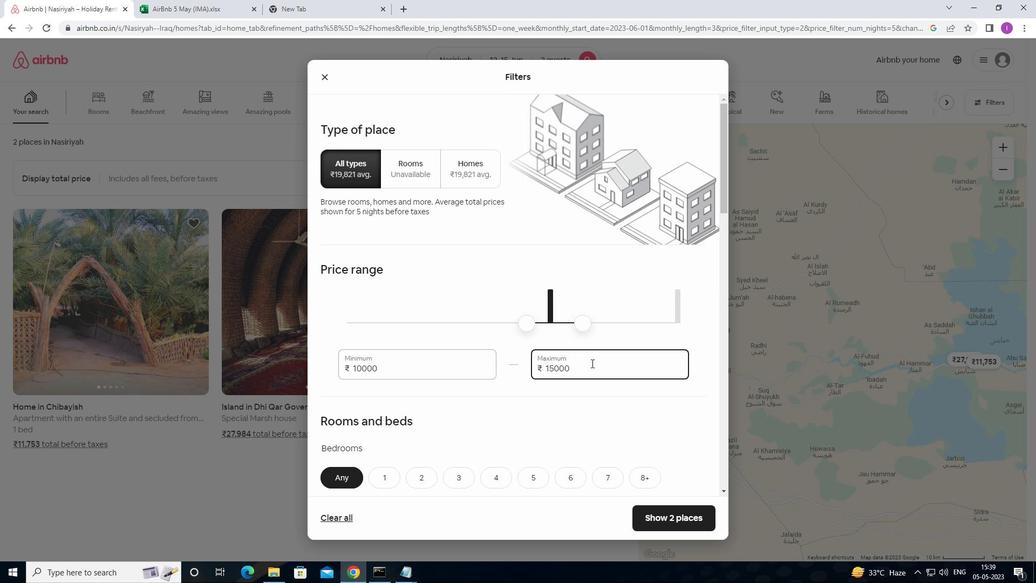 
Action: Mouse scrolled (588, 365) with delta (0, 0)
Screenshot: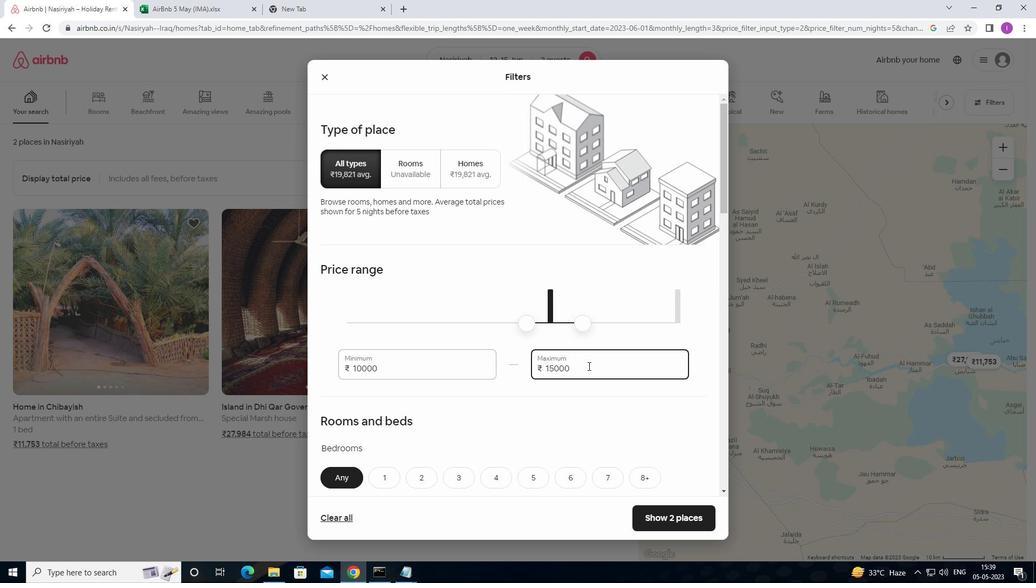 
Action: Mouse moved to (573, 361)
Screenshot: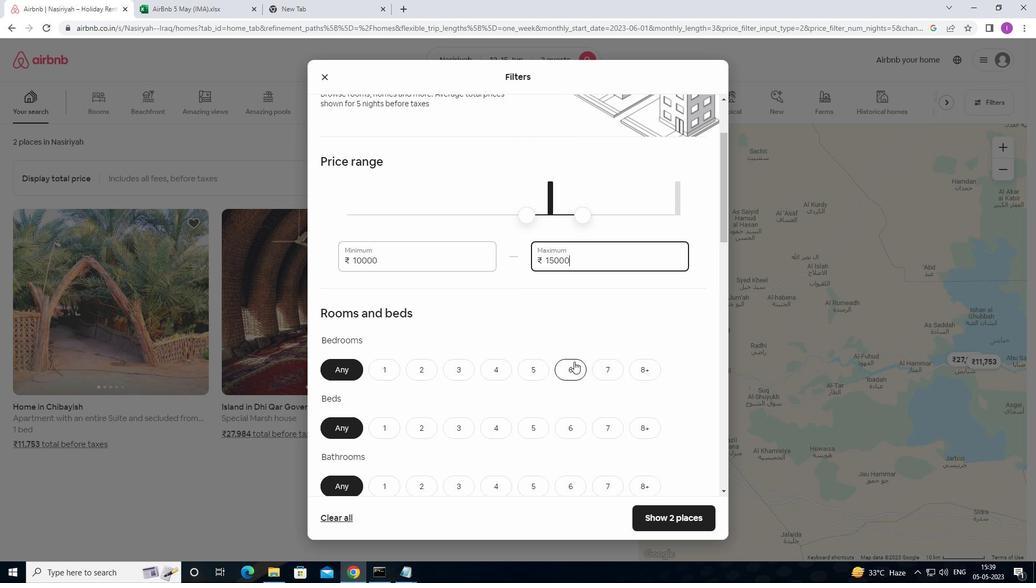 
Action: Mouse scrolled (573, 361) with delta (0, 0)
Screenshot: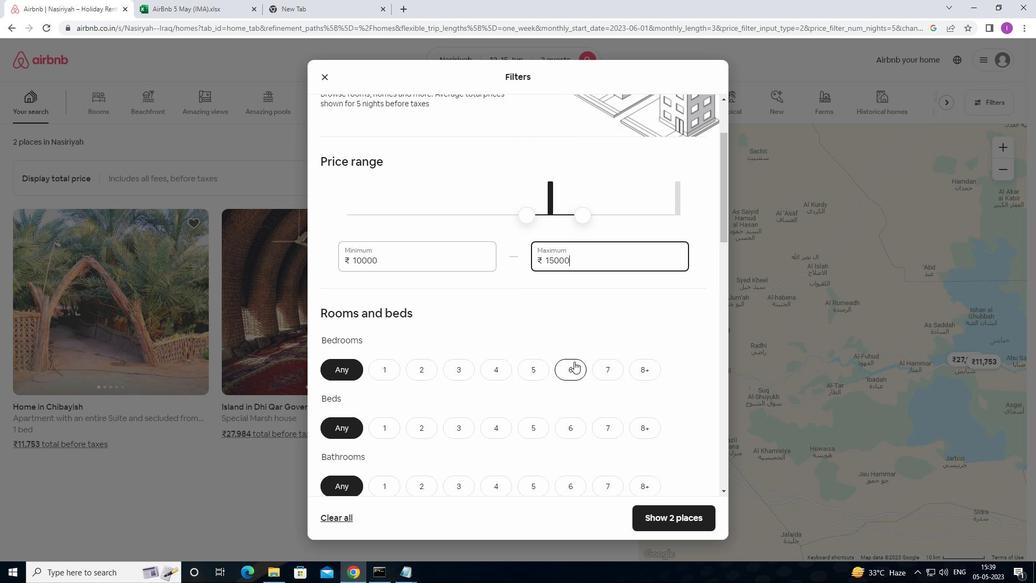
Action: Mouse moved to (572, 359)
Screenshot: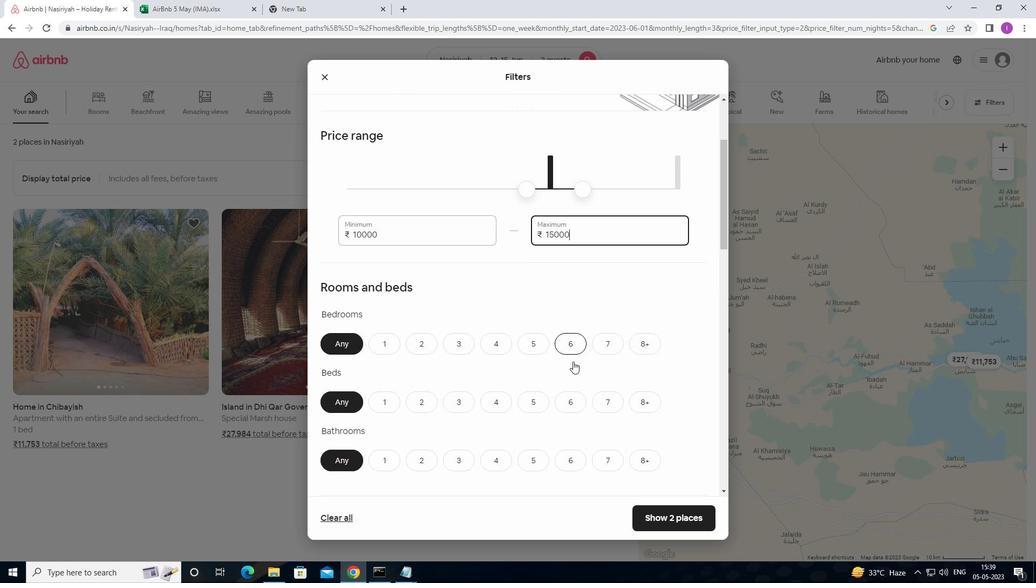 
Action: Mouse scrolled (572, 358) with delta (0, 0)
Screenshot: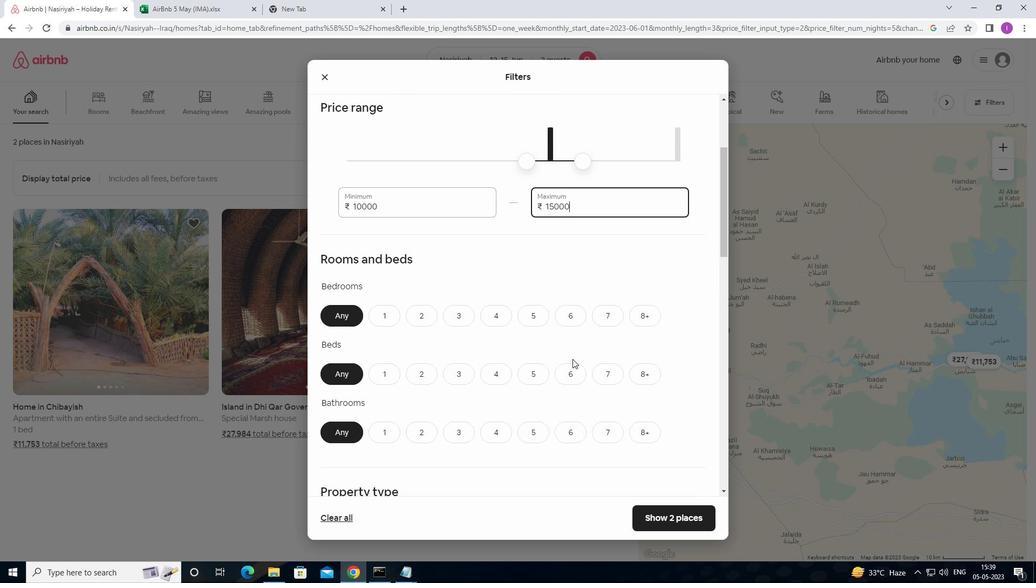 
Action: Mouse moved to (383, 261)
Screenshot: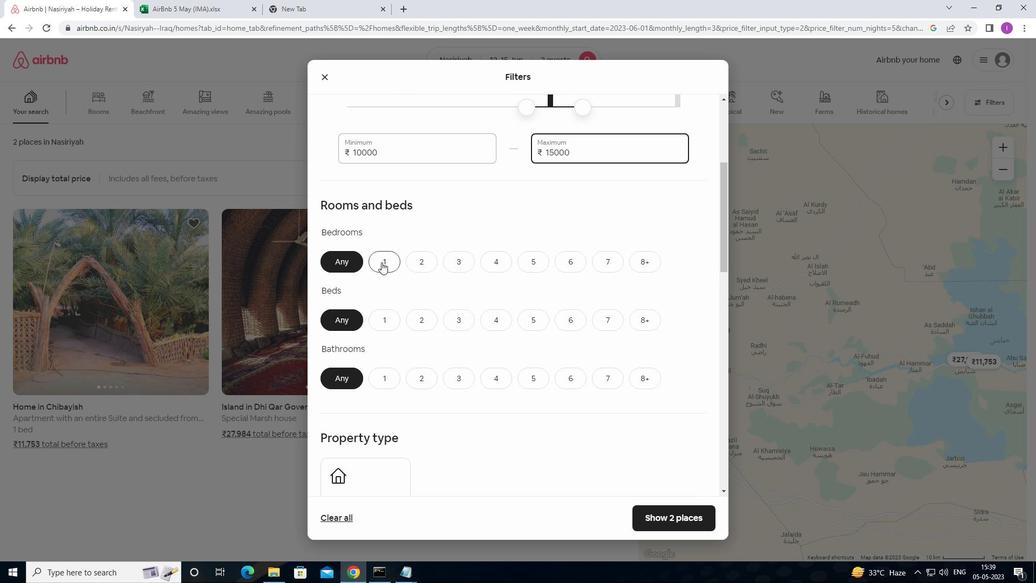 
Action: Mouse pressed left at (383, 261)
Screenshot: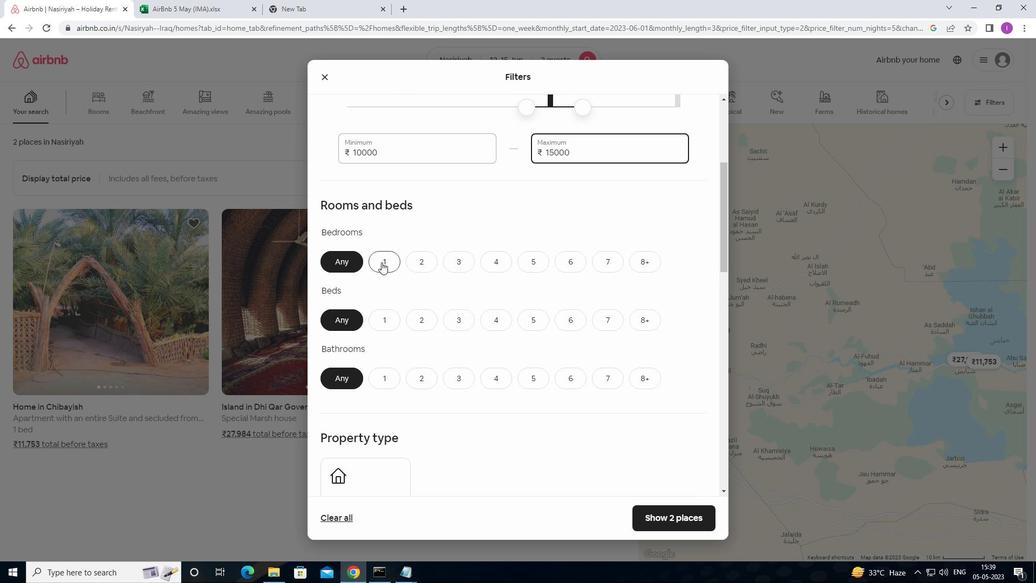 
Action: Mouse moved to (385, 319)
Screenshot: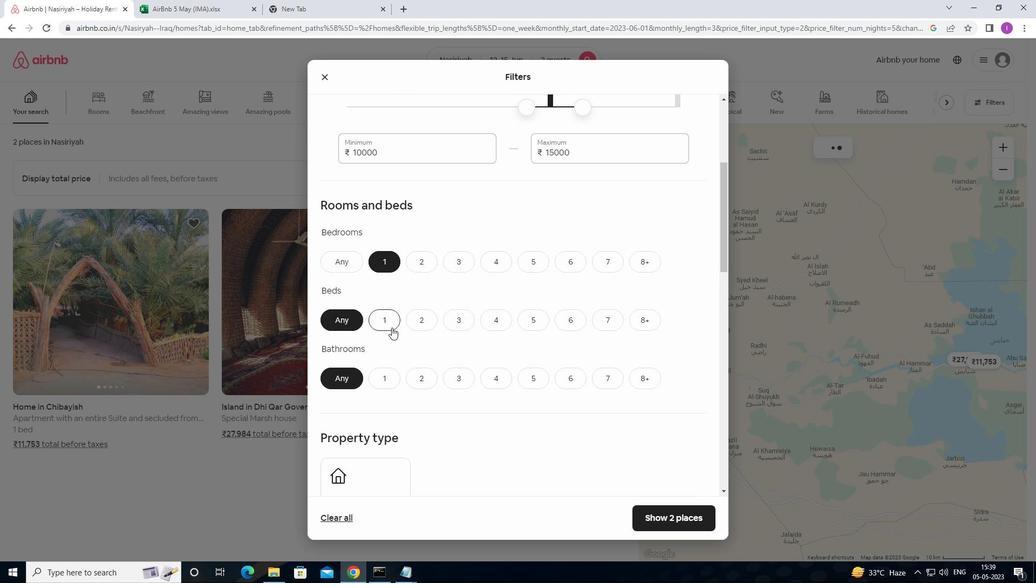 
Action: Mouse pressed left at (385, 319)
Screenshot: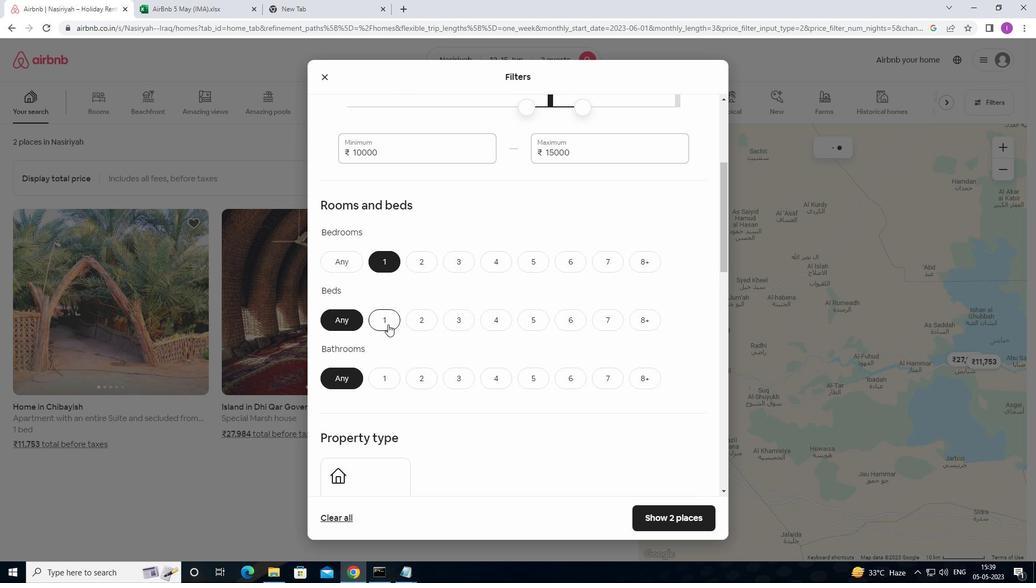 
Action: Mouse moved to (381, 373)
Screenshot: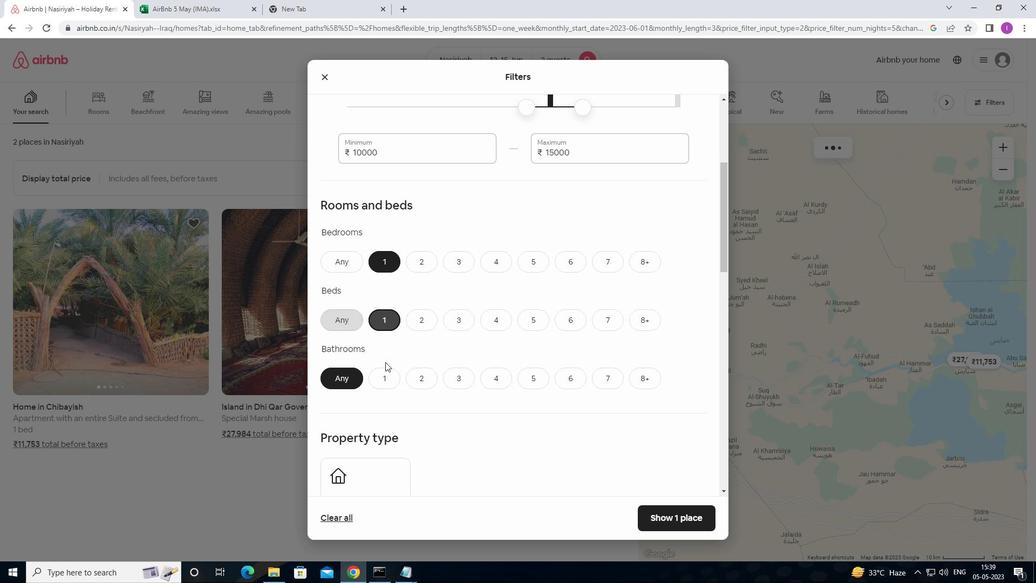 
Action: Mouse pressed left at (381, 373)
Screenshot: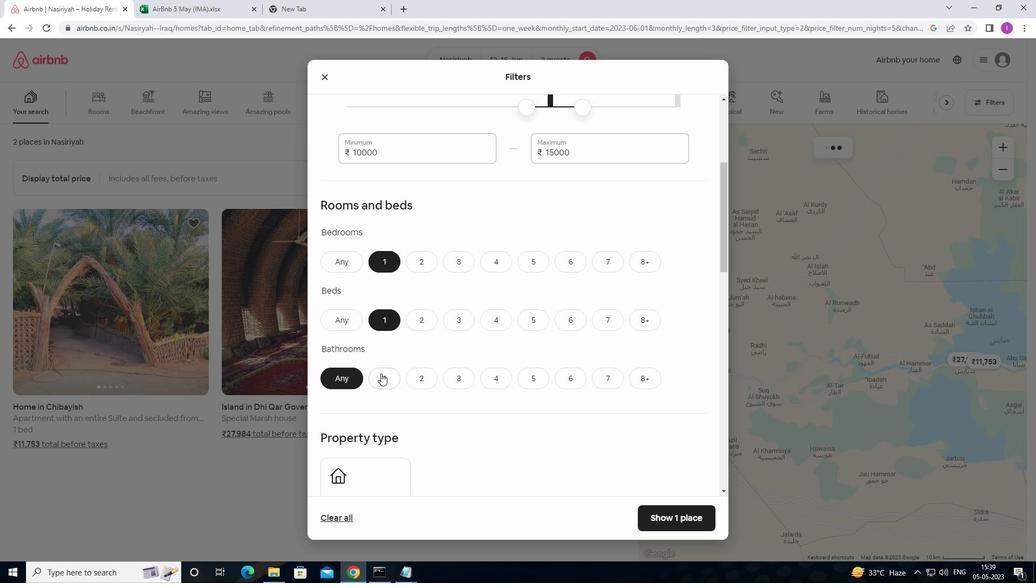 
Action: Mouse moved to (466, 367)
Screenshot: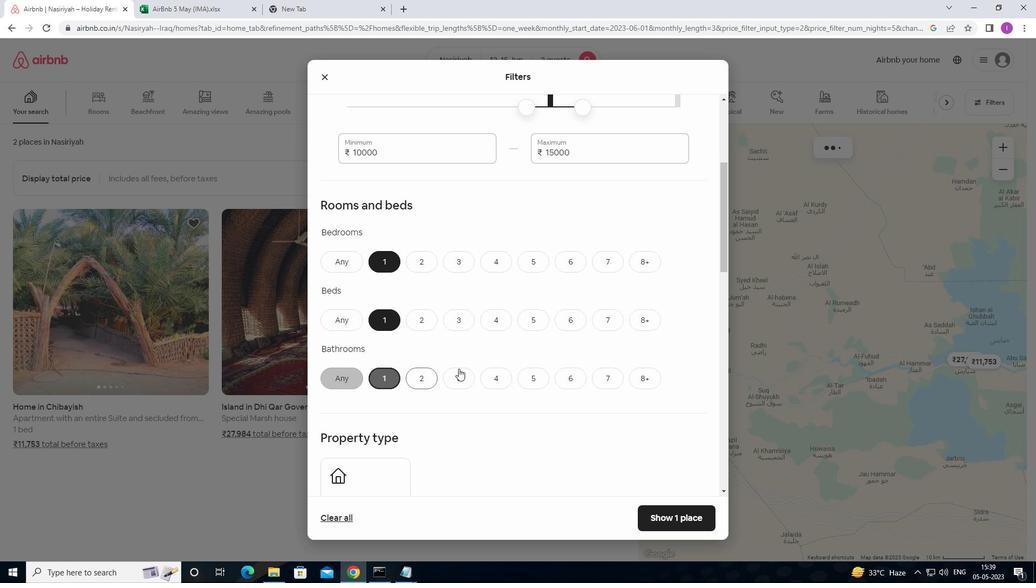 
Action: Mouse scrolled (466, 366) with delta (0, 0)
Screenshot: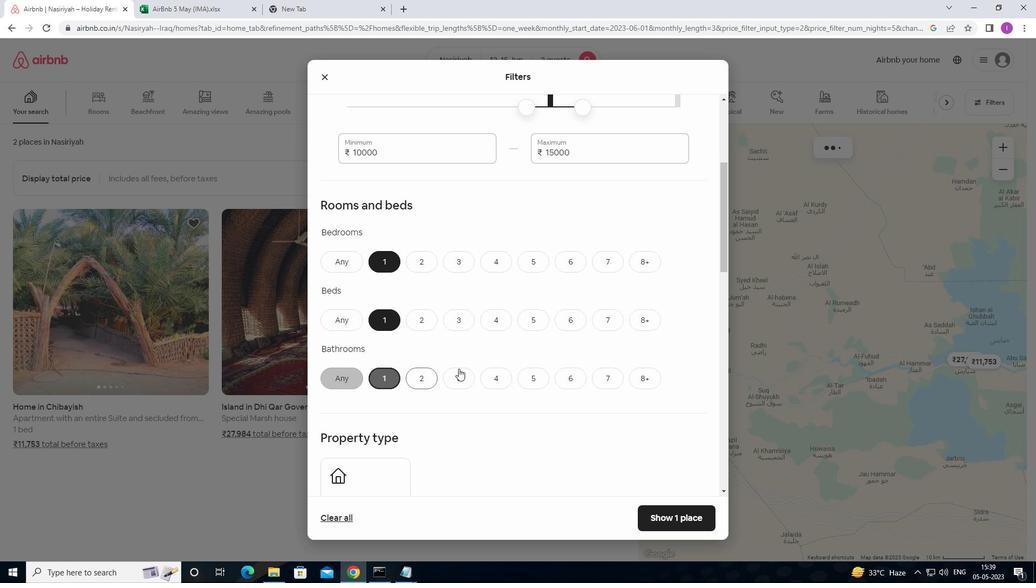 
Action: Mouse moved to (469, 368)
Screenshot: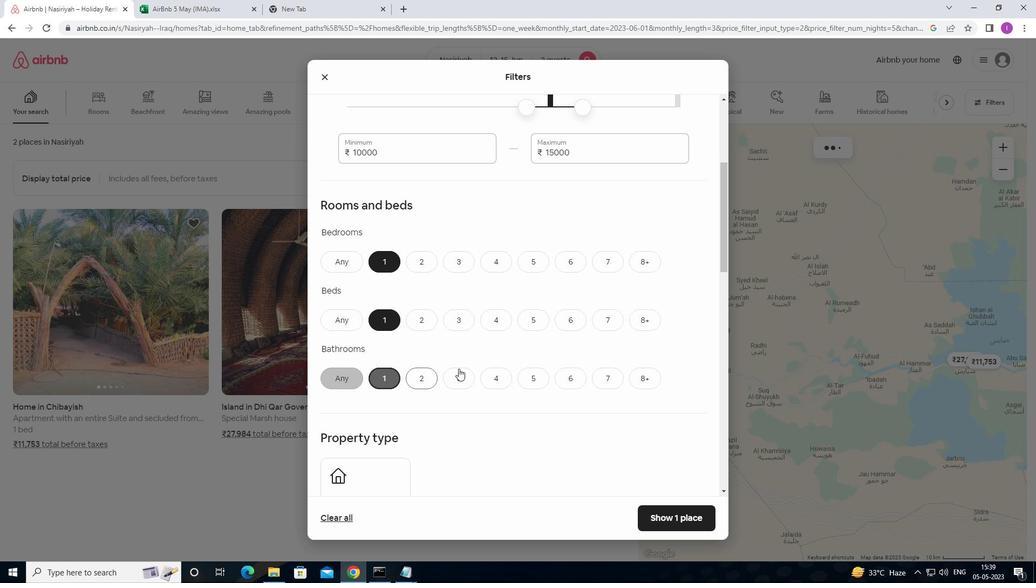 
Action: Mouse scrolled (469, 367) with delta (0, 0)
Screenshot: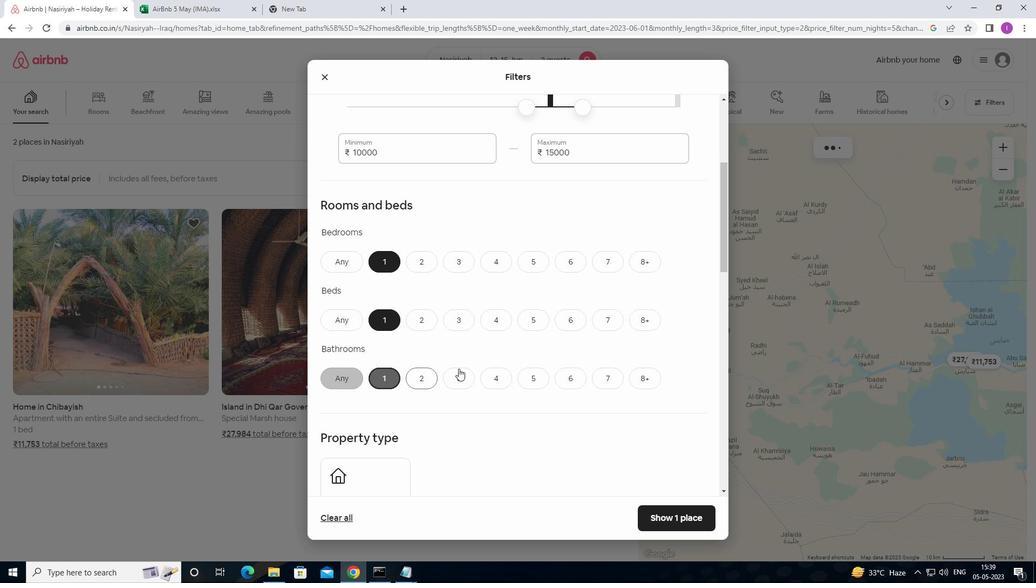 
Action: Mouse moved to (472, 370)
Screenshot: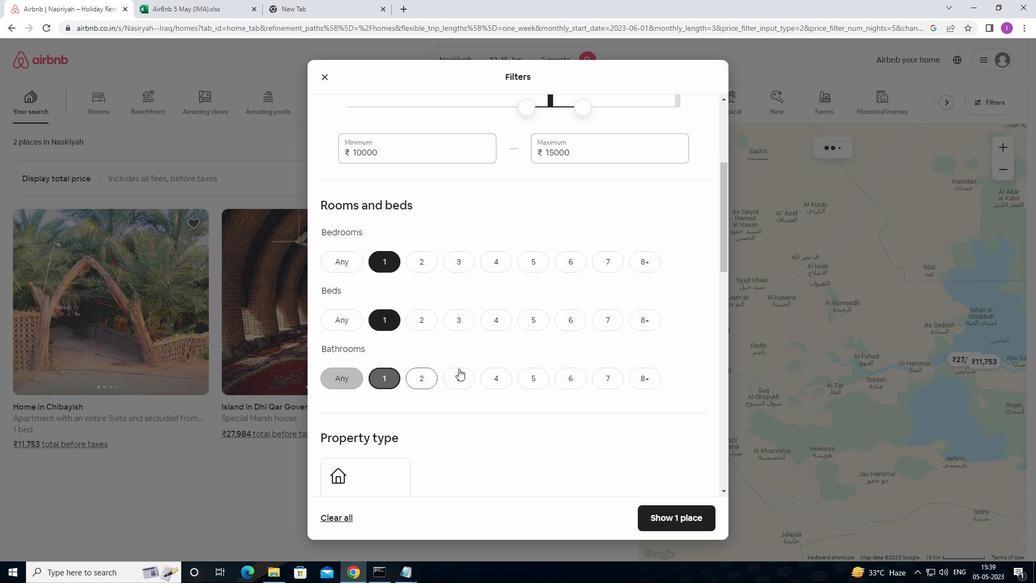 
Action: Mouse scrolled (472, 370) with delta (0, 0)
Screenshot: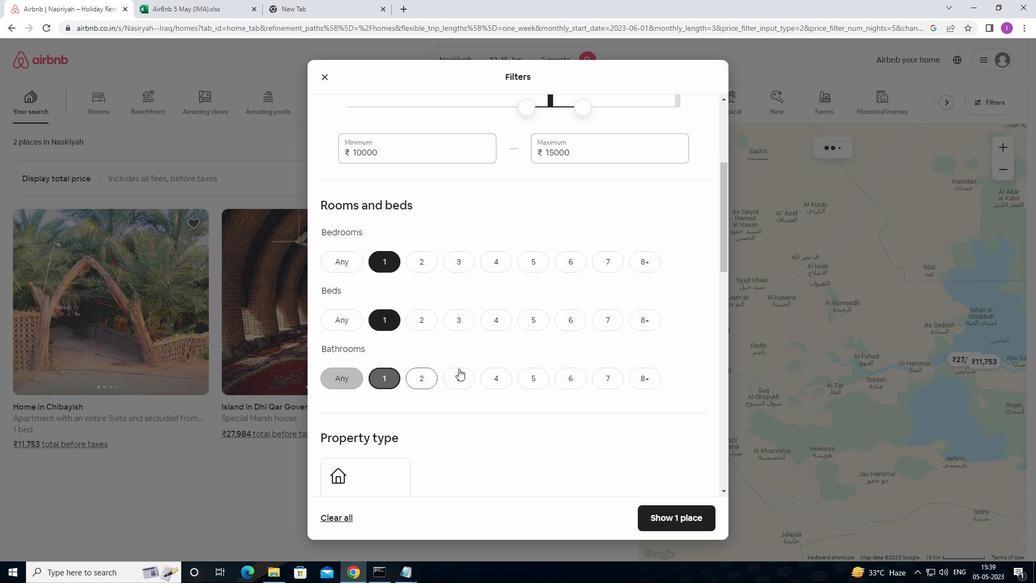 
Action: Mouse moved to (474, 366)
Screenshot: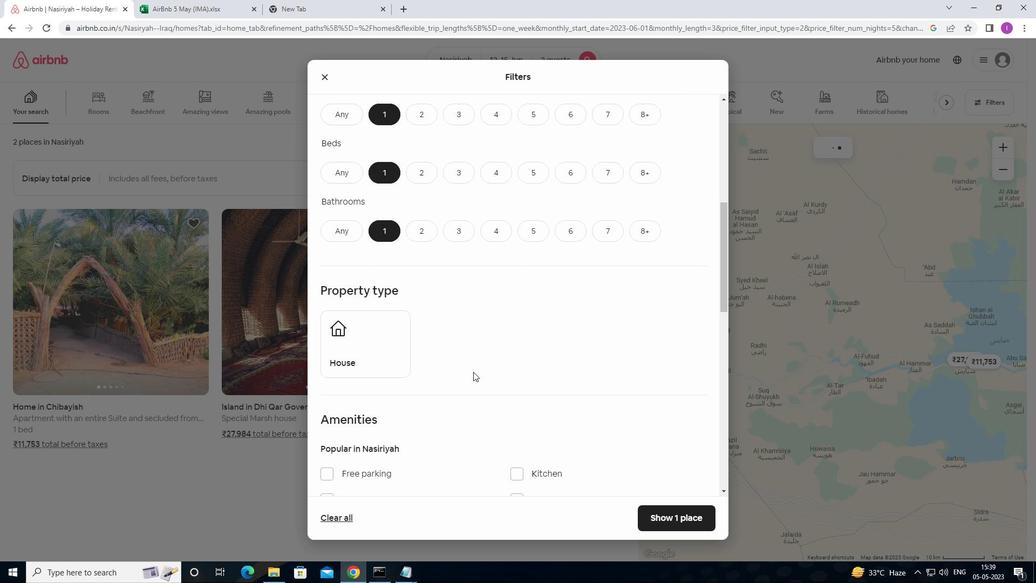 
Action: Mouse scrolled (474, 366) with delta (0, 0)
Screenshot: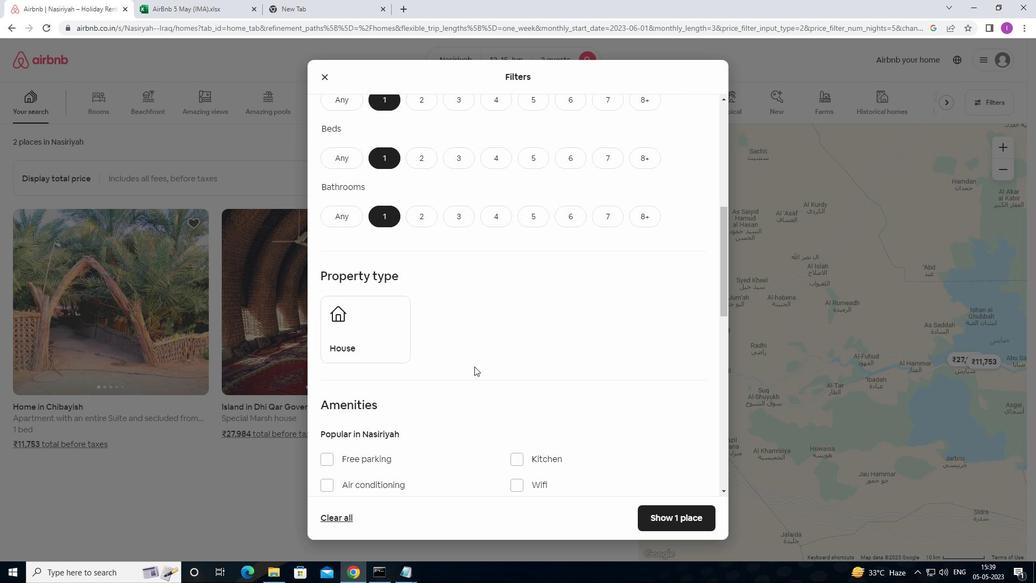 
Action: Mouse moved to (391, 269)
Screenshot: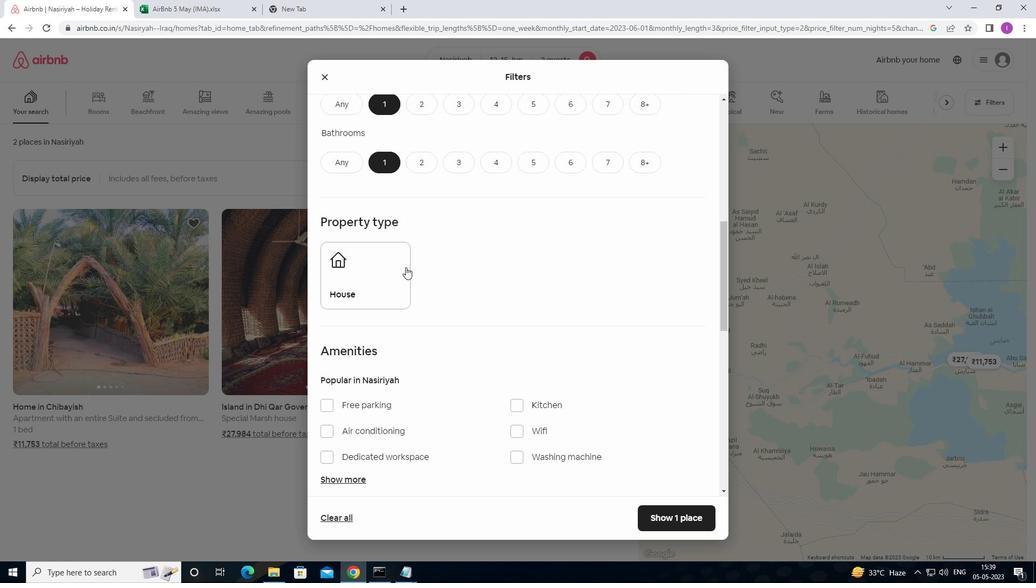 
Action: Mouse pressed left at (391, 269)
Screenshot: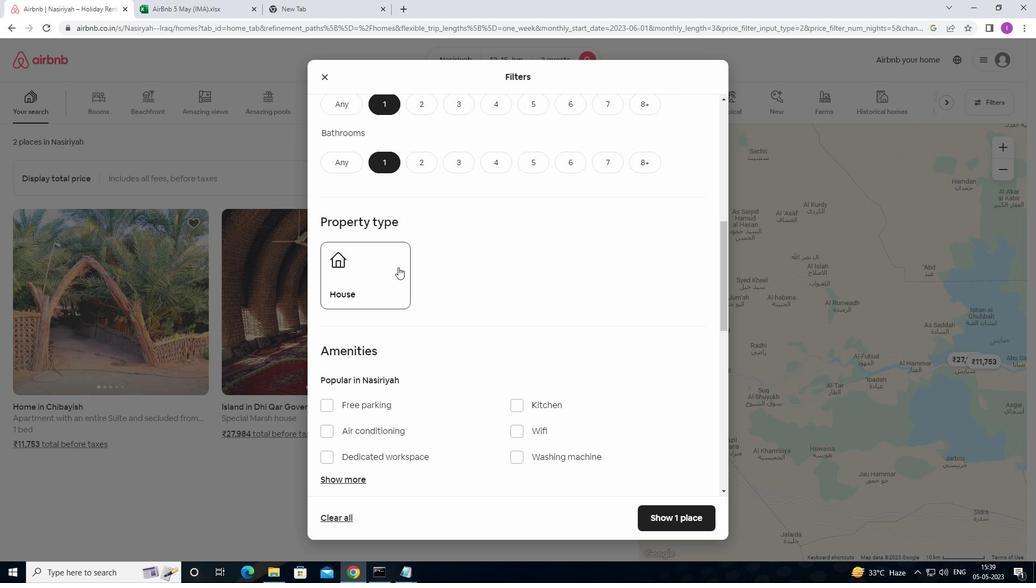 
Action: Mouse moved to (473, 333)
Screenshot: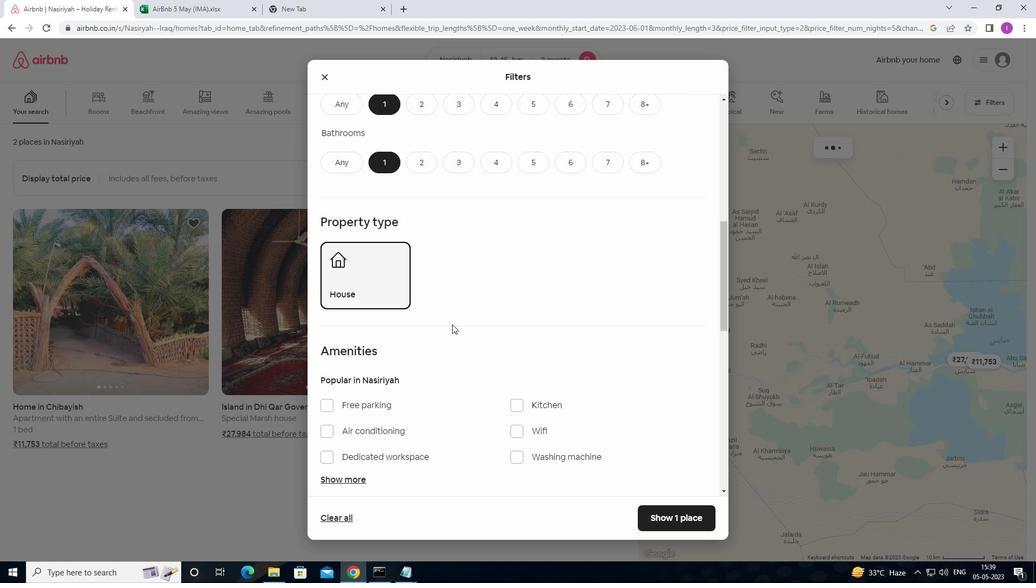 
Action: Mouse scrolled (473, 332) with delta (0, 0)
Screenshot: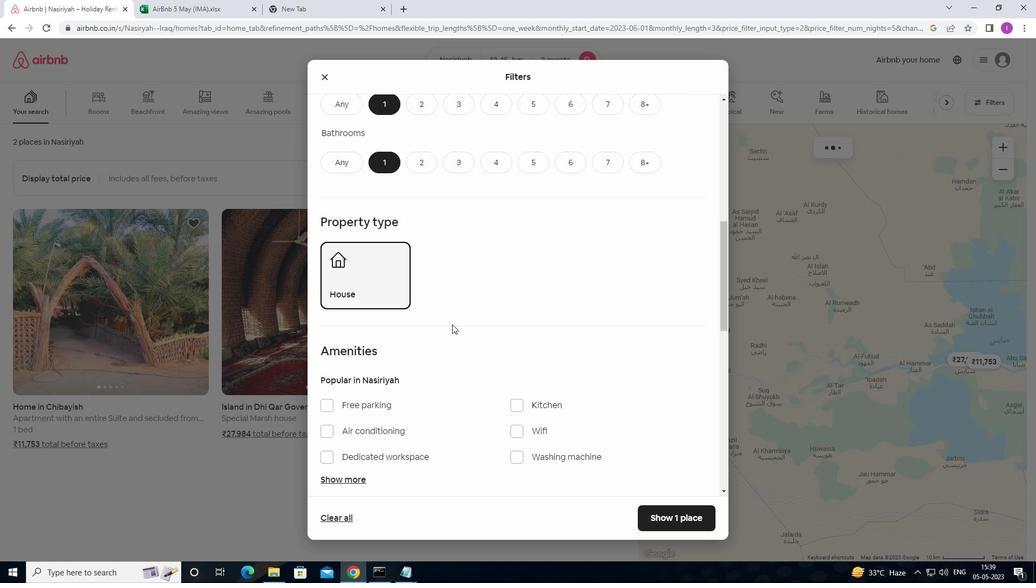 
Action: Mouse moved to (478, 335)
Screenshot: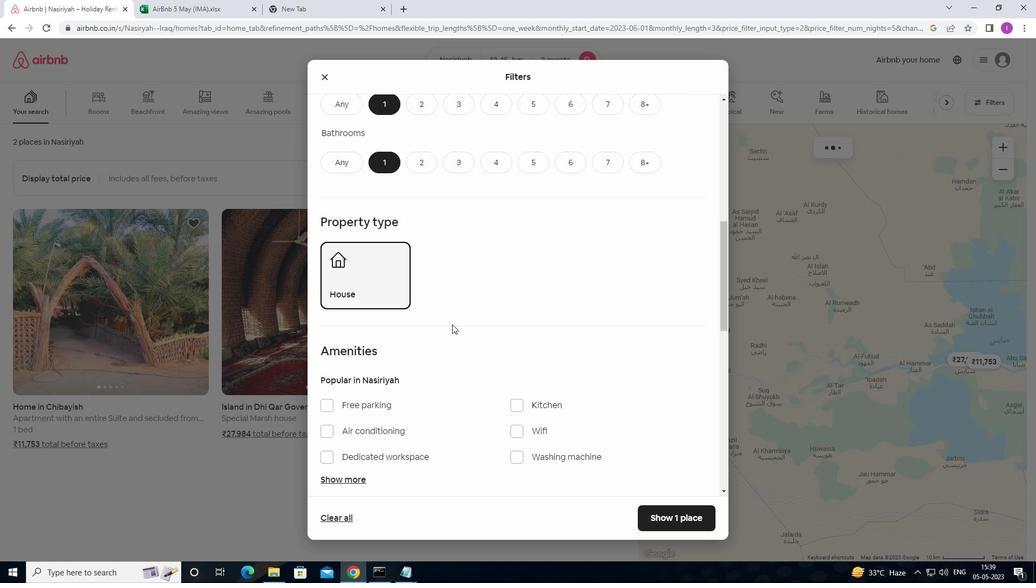 
Action: Mouse scrolled (478, 334) with delta (0, 0)
Screenshot: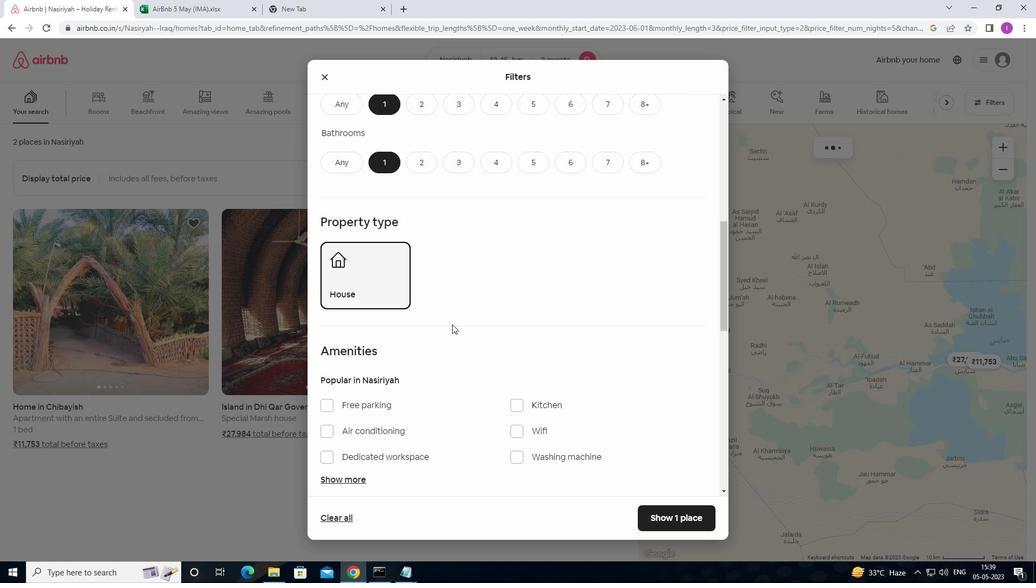 
Action: Mouse moved to (486, 339)
Screenshot: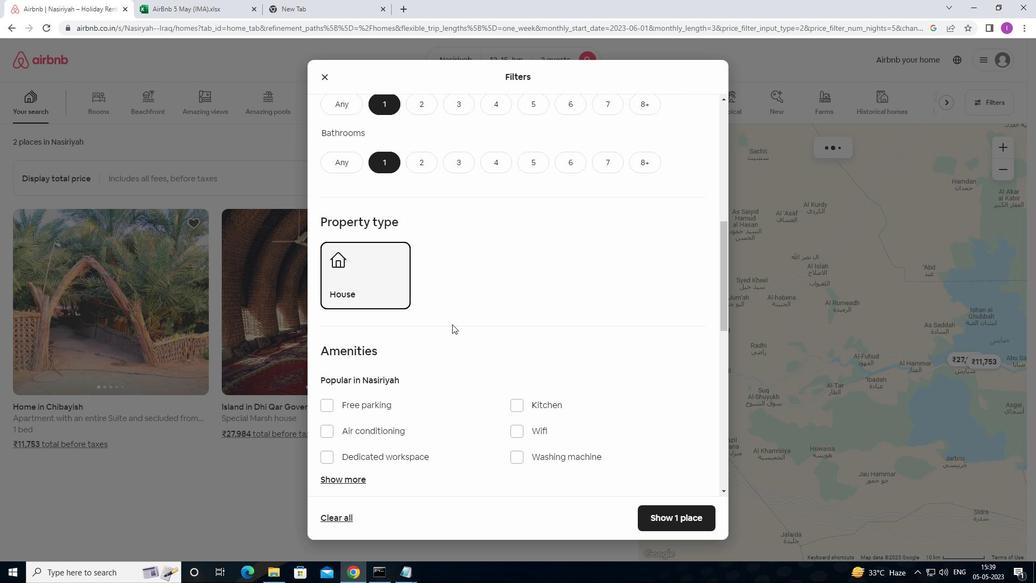 
Action: Mouse scrolled (486, 339) with delta (0, 0)
Screenshot: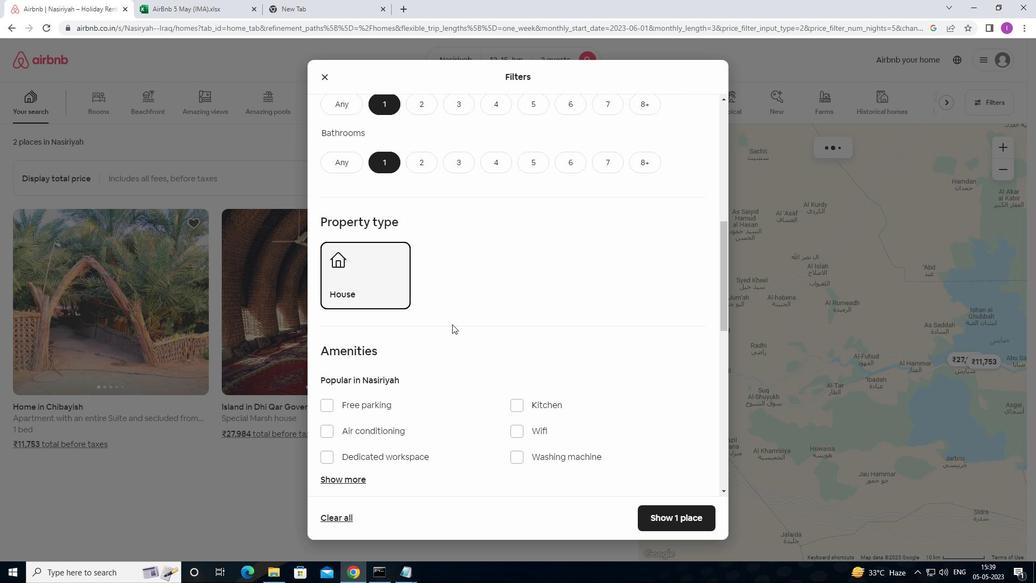 
Action: Mouse moved to (502, 340)
Screenshot: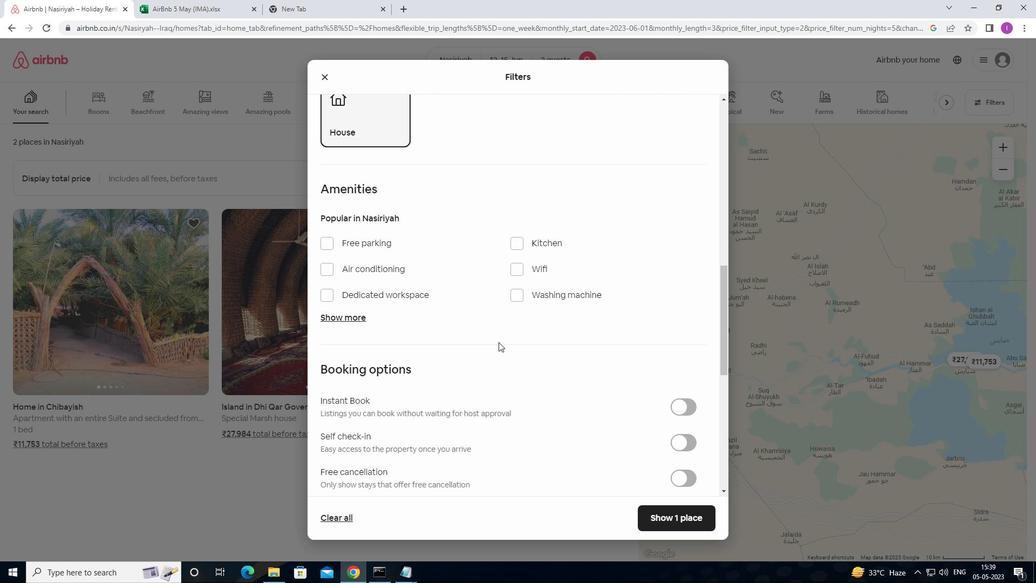 
Action: Mouse scrolled (502, 339) with delta (0, 0)
Screenshot: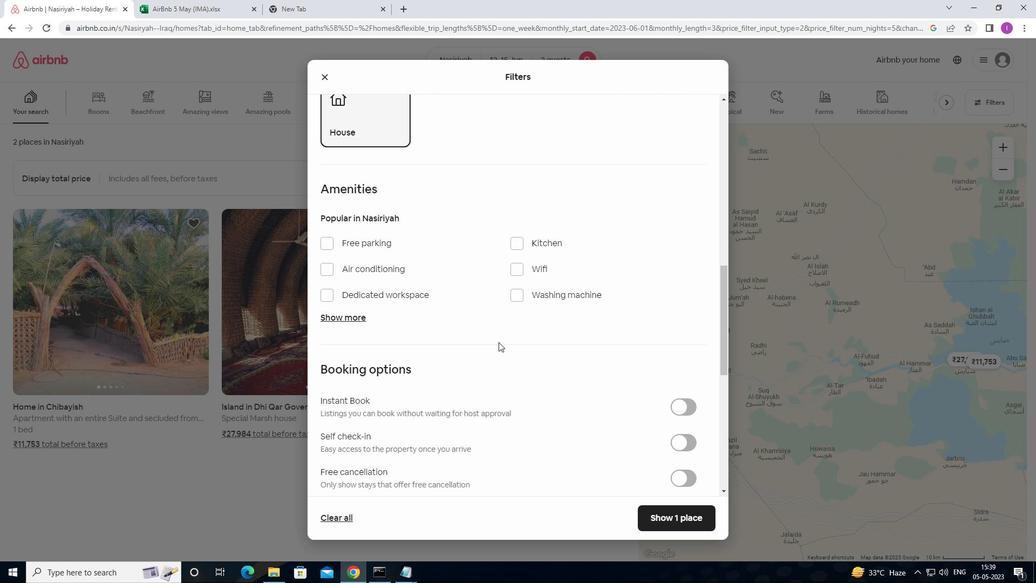 
Action: Mouse moved to (503, 340)
Screenshot: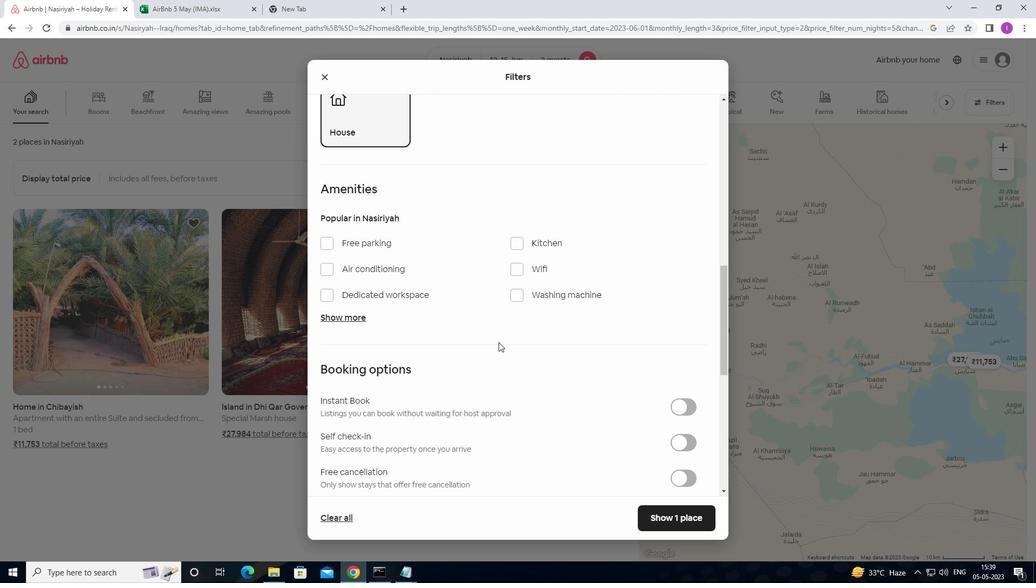 
Action: Mouse scrolled (503, 339) with delta (0, 0)
Screenshot: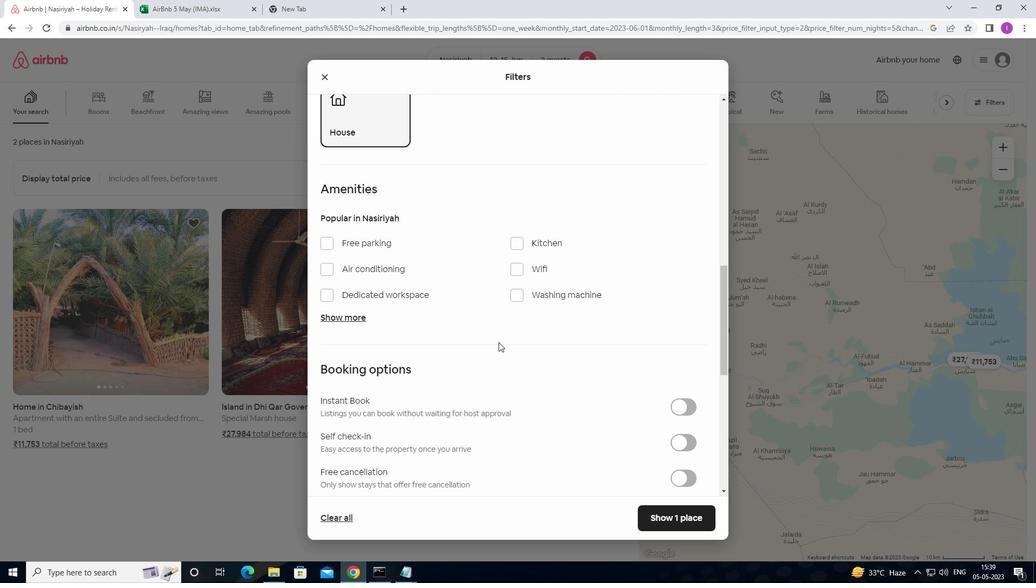 
Action: Mouse moved to (513, 340)
Screenshot: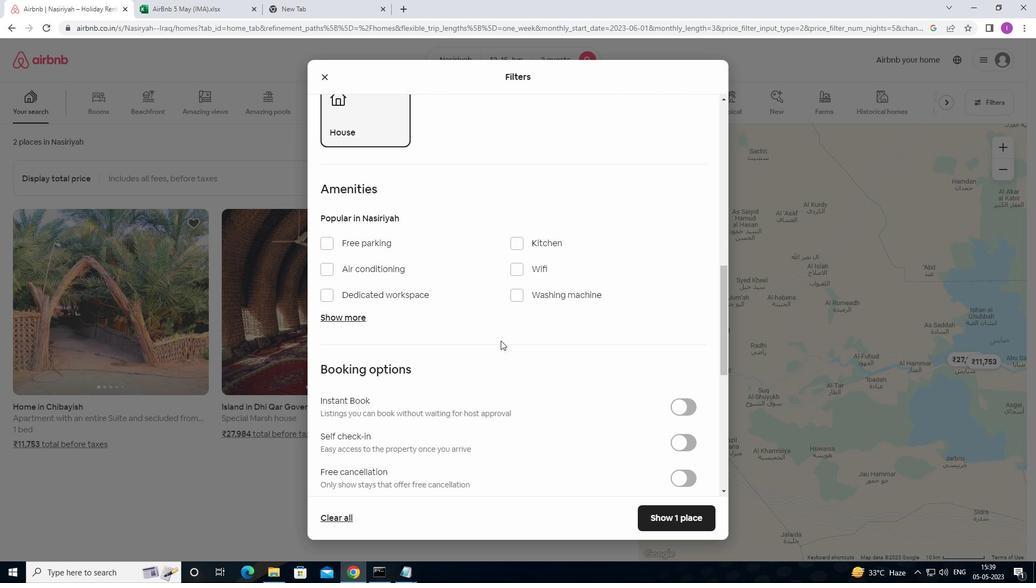 
Action: Mouse scrolled (513, 339) with delta (0, 0)
Screenshot: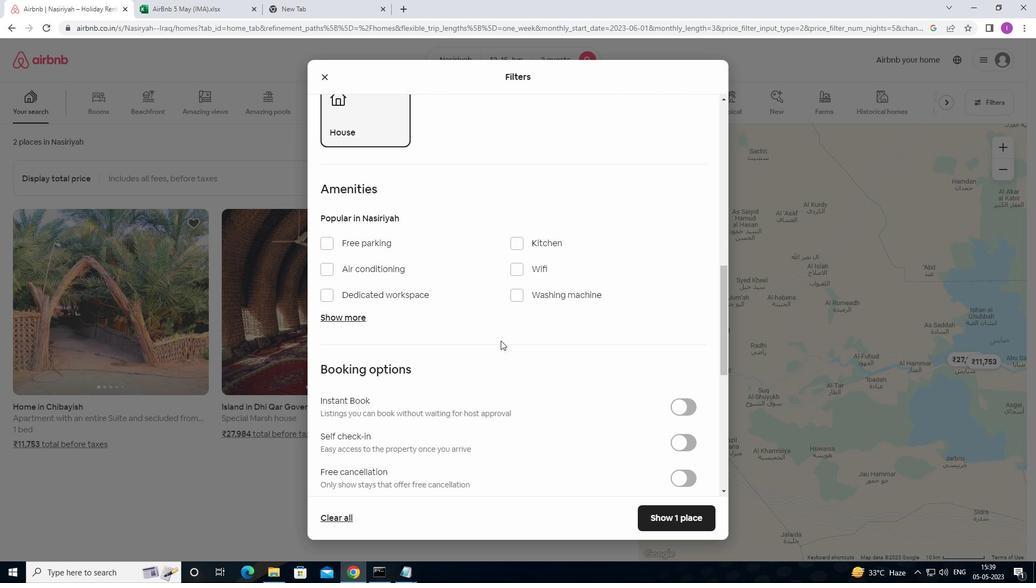 
Action: Mouse moved to (691, 278)
Screenshot: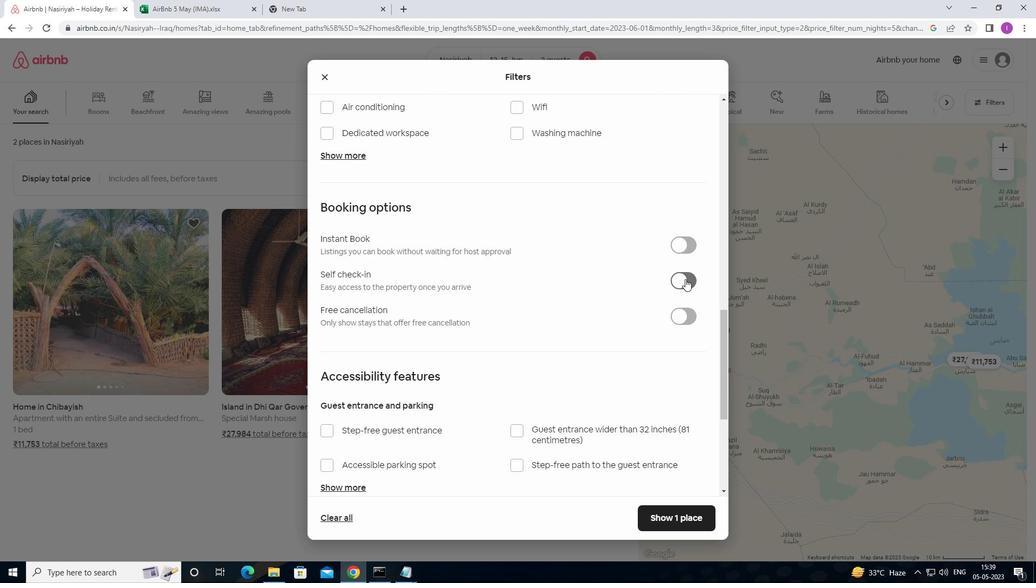 
Action: Mouse pressed left at (691, 278)
Screenshot: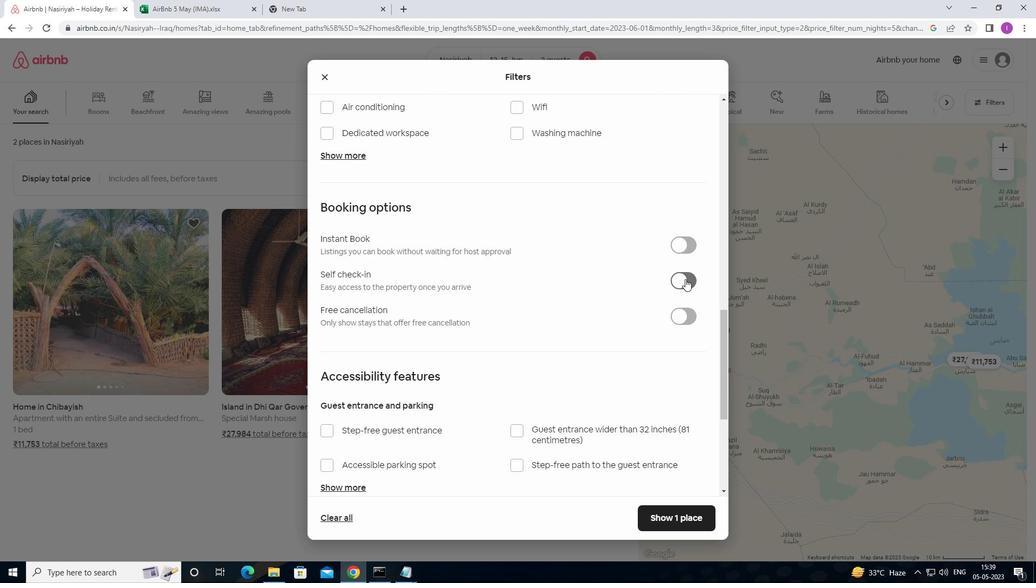 
Action: Mouse moved to (410, 337)
Screenshot: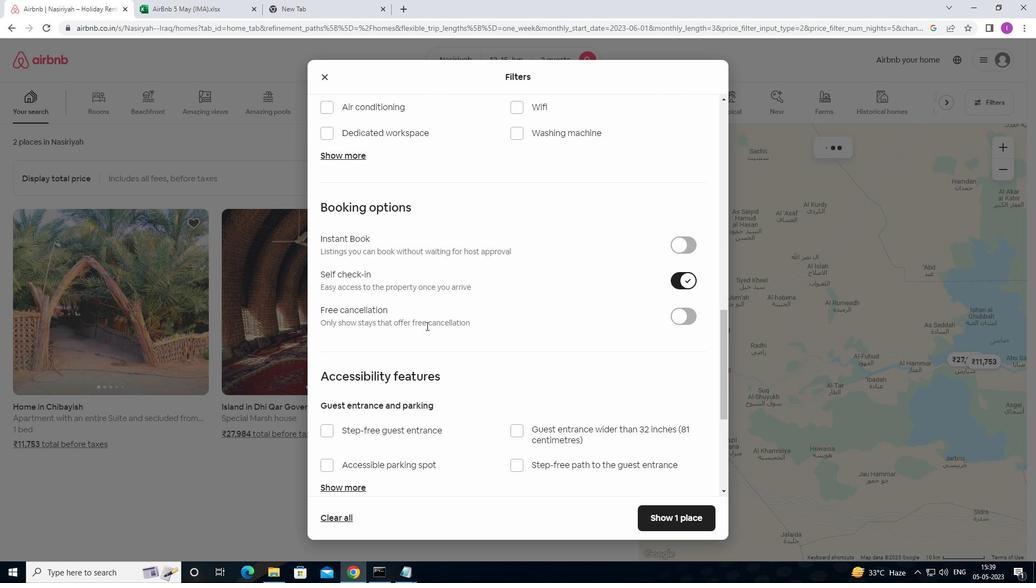 
Action: Mouse scrolled (410, 336) with delta (0, 0)
Screenshot: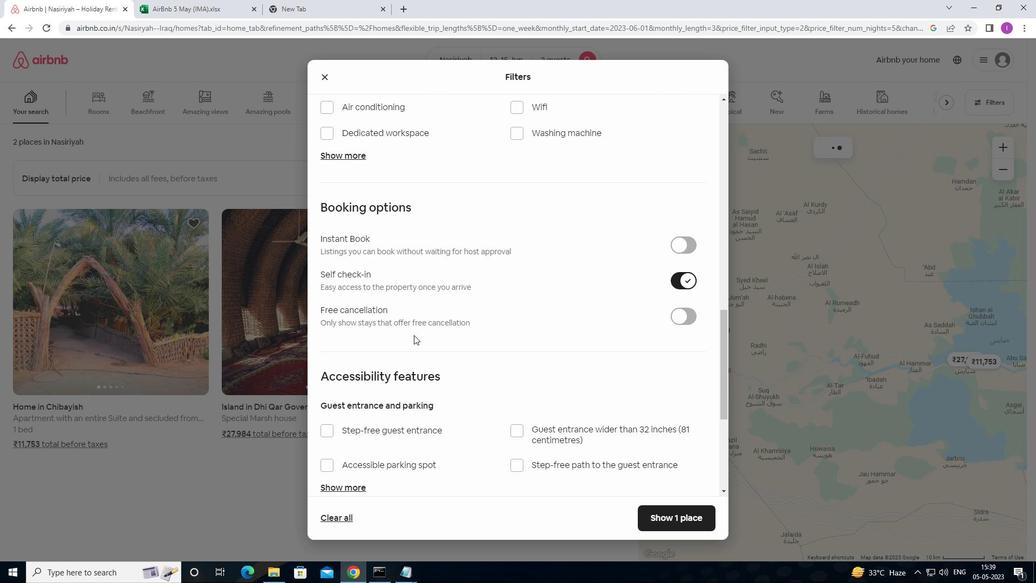 
Action: Mouse moved to (410, 339)
Screenshot: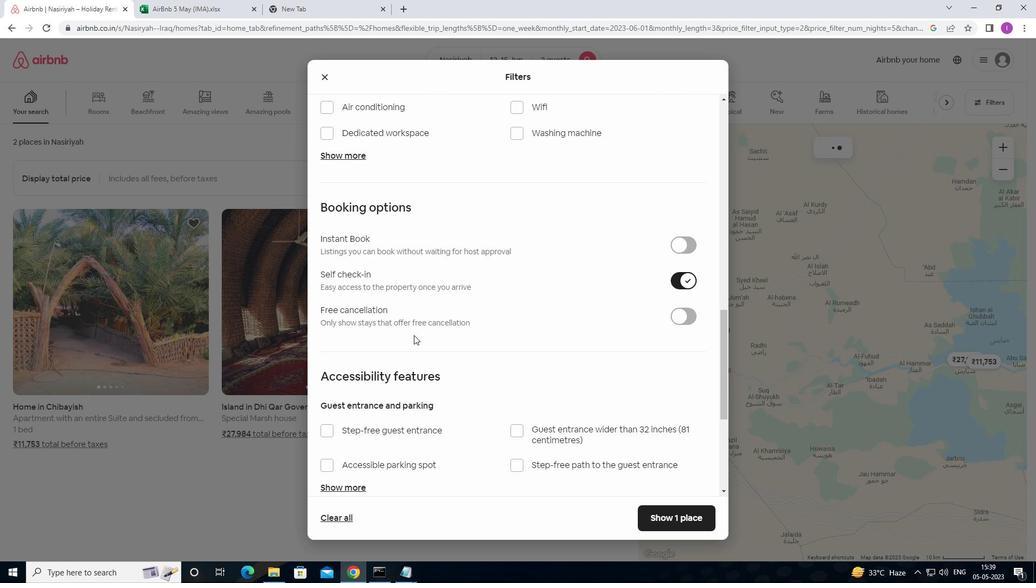 
Action: Mouse scrolled (410, 338) with delta (0, 0)
Screenshot: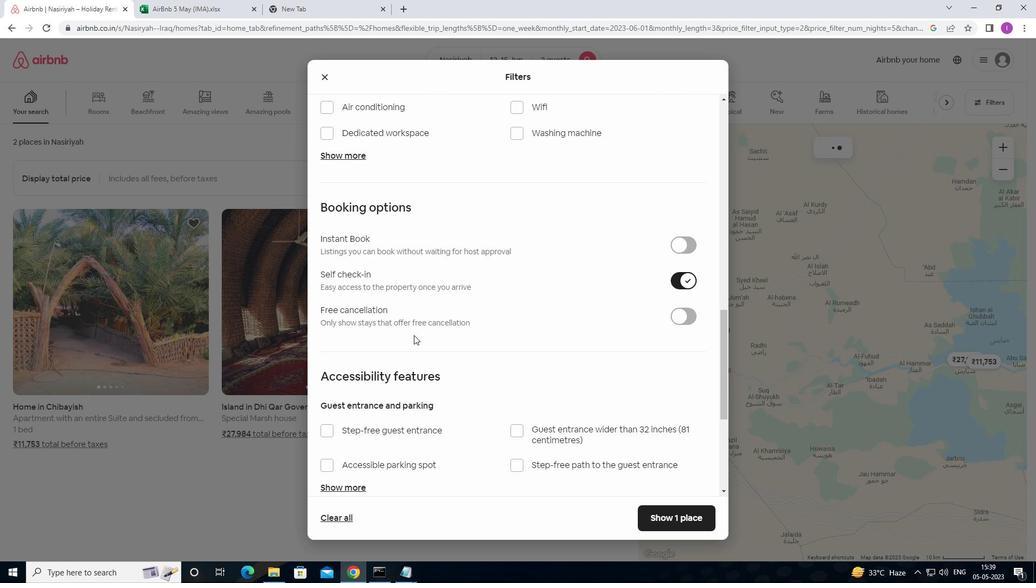 
Action: Mouse moved to (414, 343)
Screenshot: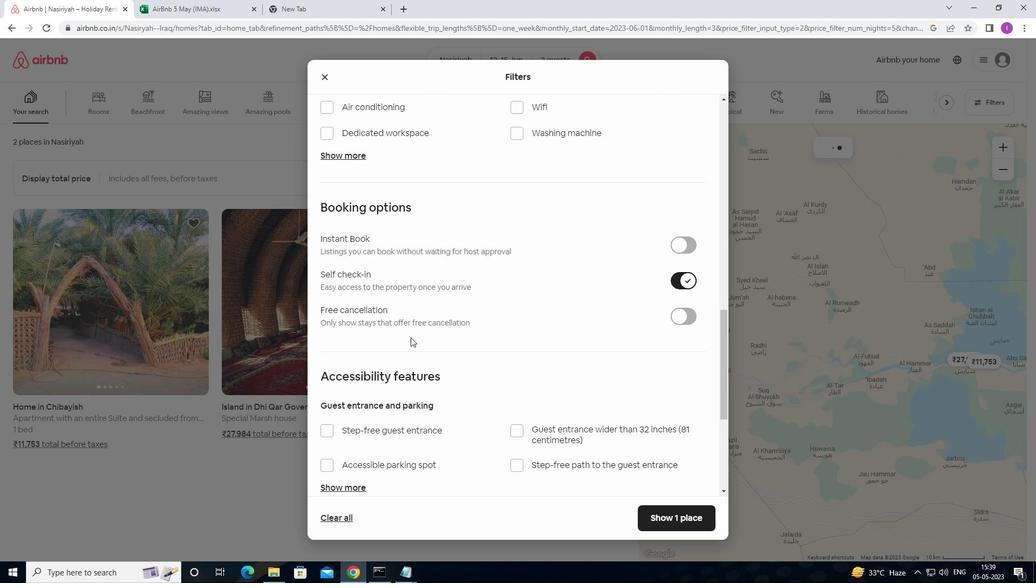 
Action: Mouse scrolled (414, 343) with delta (0, 0)
Screenshot: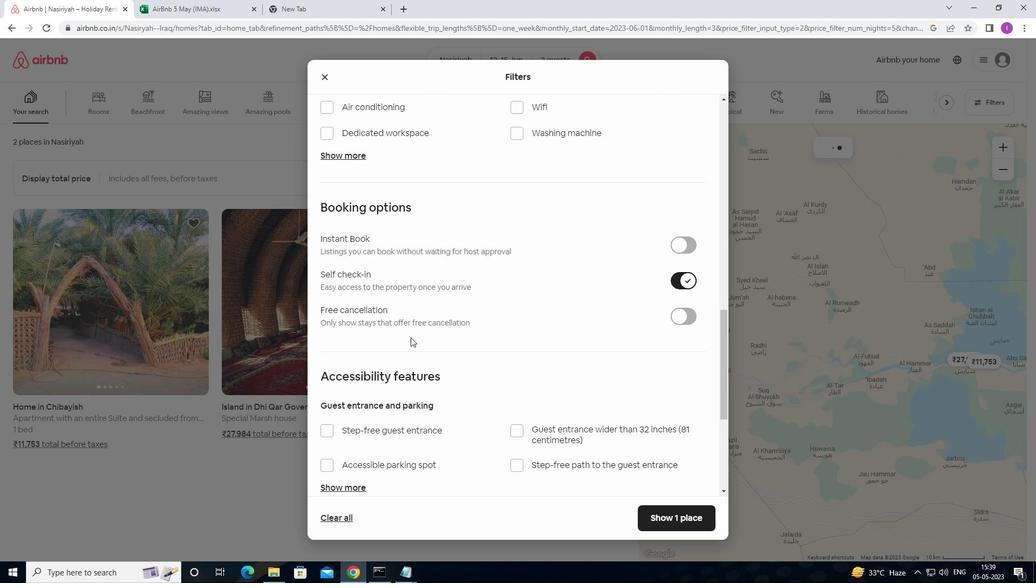 
Action: Mouse moved to (434, 338)
Screenshot: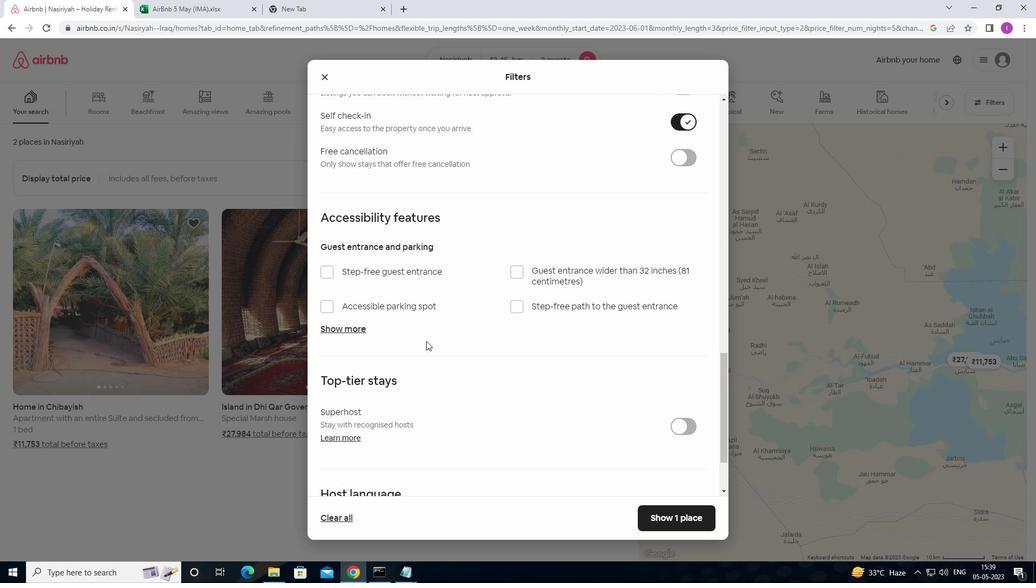 
Action: Mouse scrolled (434, 337) with delta (0, 0)
Screenshot: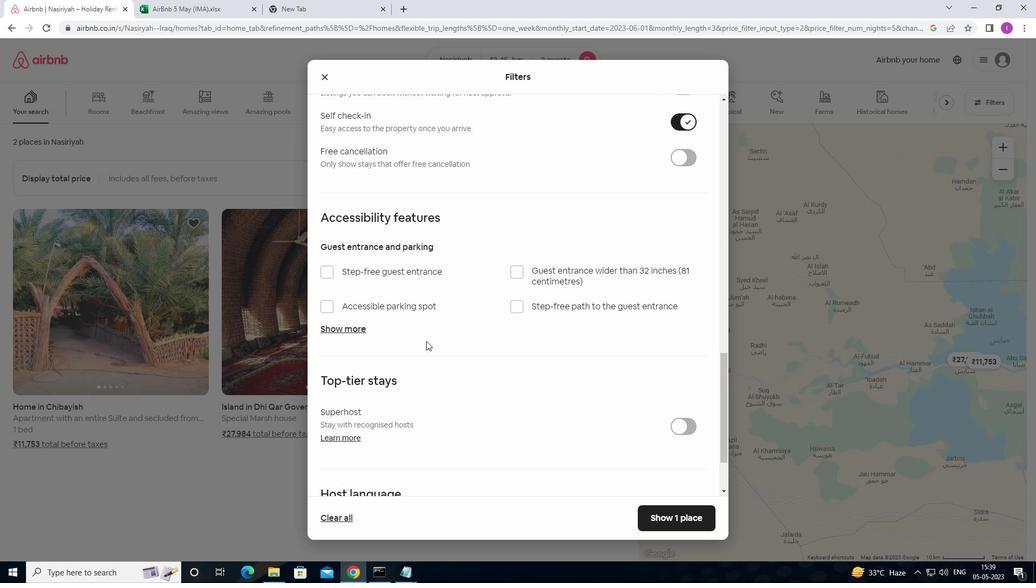 
Action: Mouse moved to (436, 339)
Screenshot: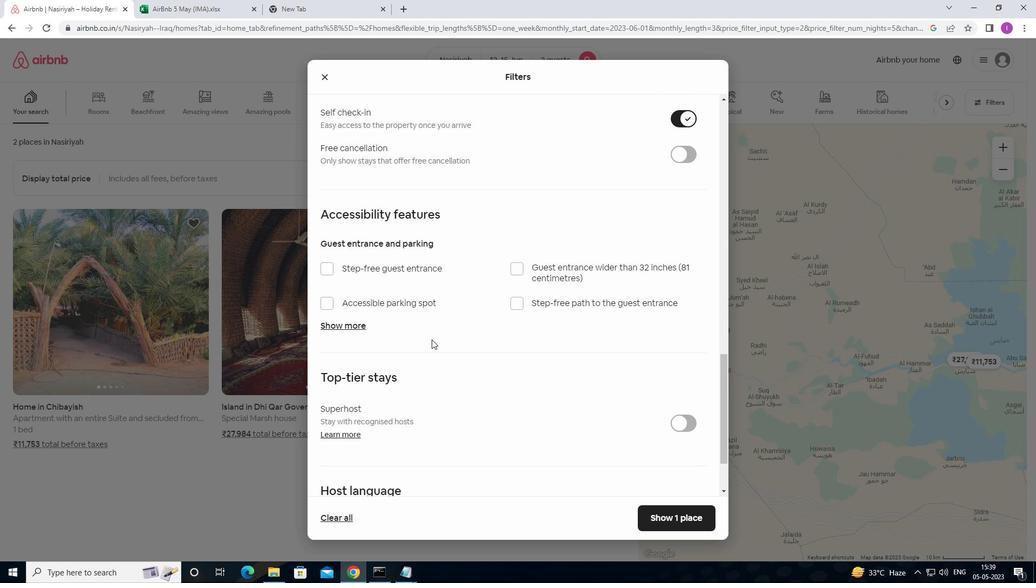 
Action: Mouse scrolled (436, 338) with delta (0, 0)
Screenshot: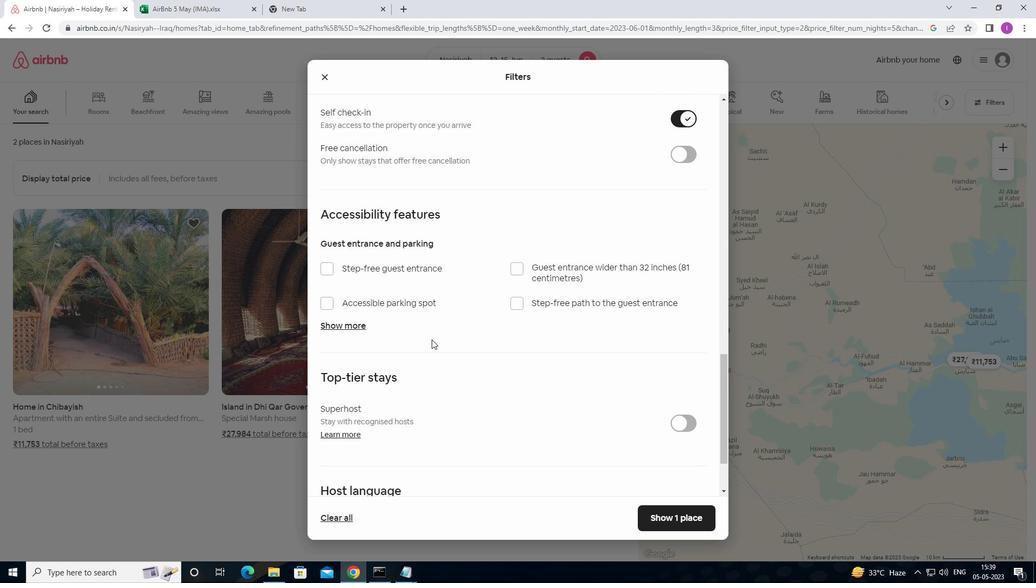 
Action: Mouse moved to (436, 339)
Screenshot: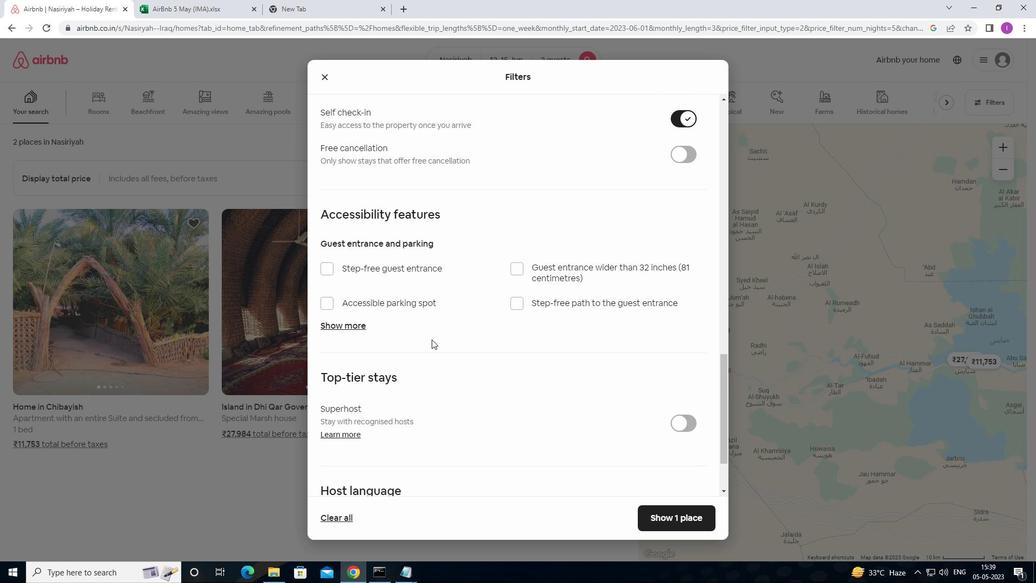 
Action: Mouse scrolled (436, 339) with delta (0, 0)
Screenshot: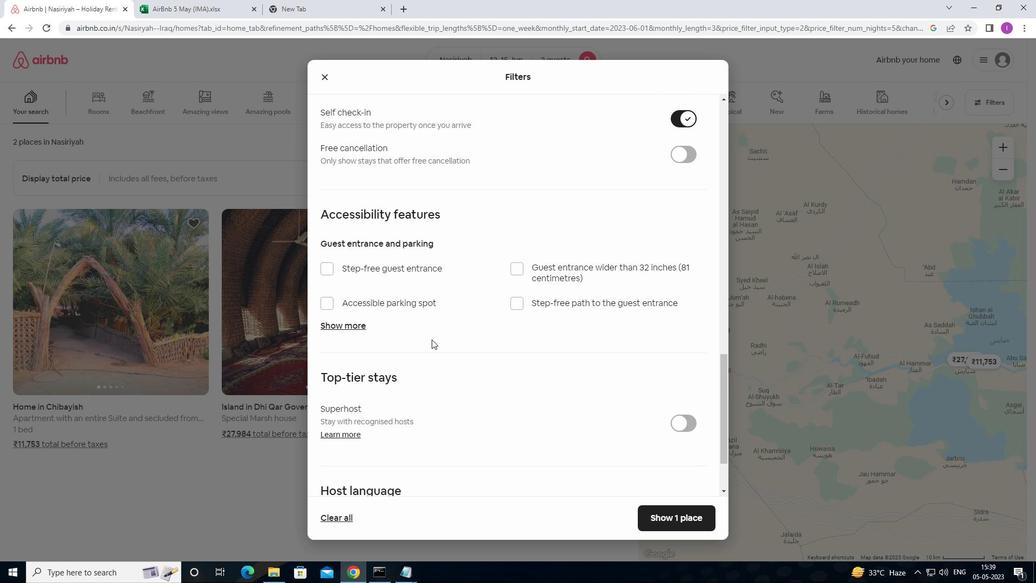 
Action: Mouse moved to (437, 341)
Screenshot: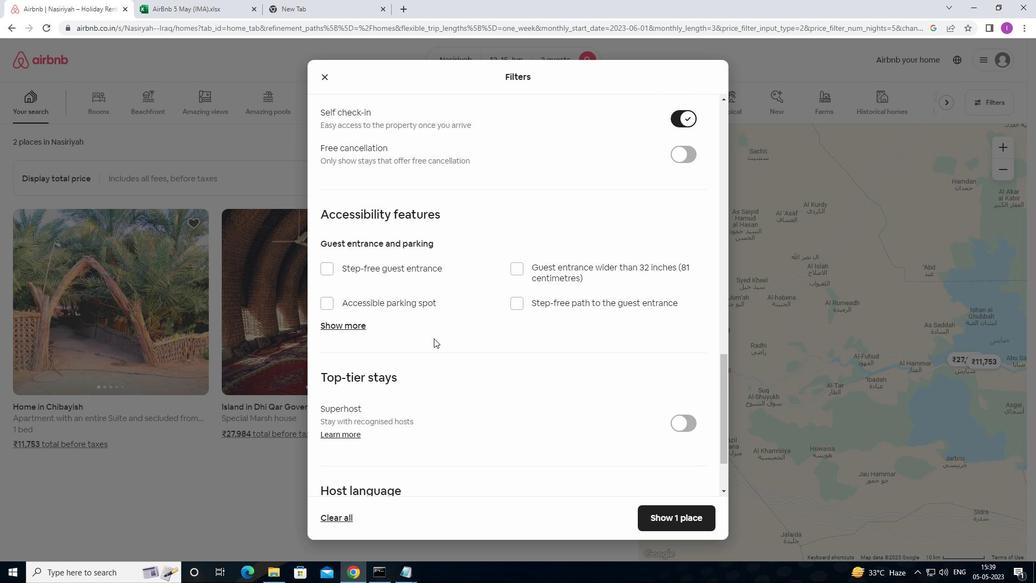 
Action: Mouse scrolled (437, 340) with delta (0, 0)
Screenshot: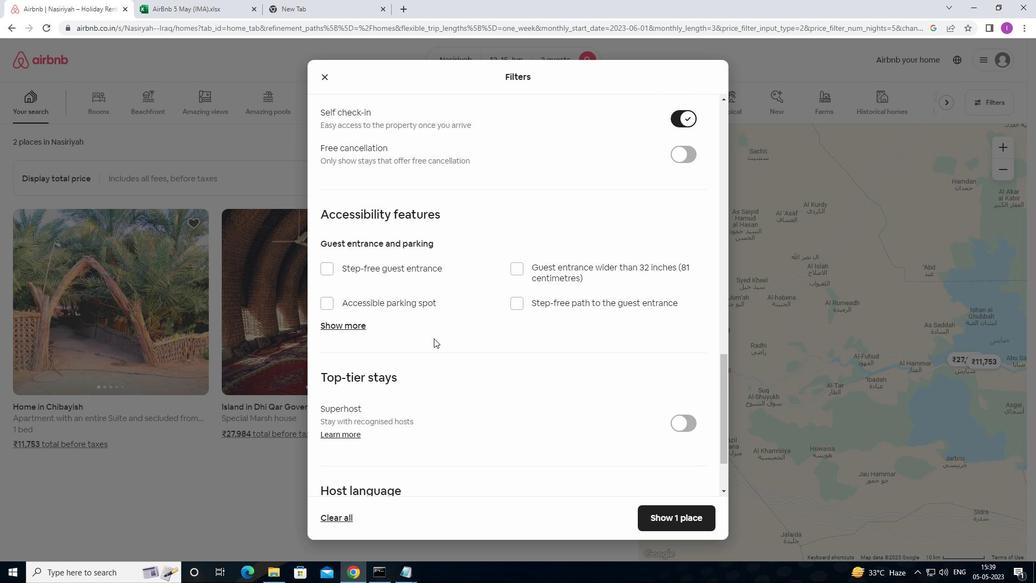 
Action: Mouse moved to (439, 344)
Screenshot: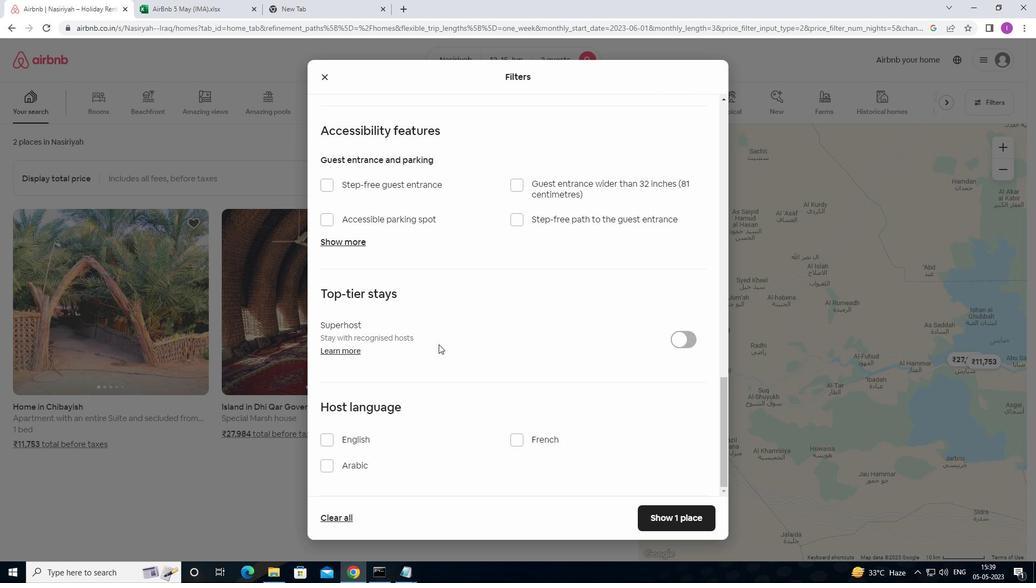 
Action: Mouse scrolled (439, 343) with delta (0, 0)
Screenshot: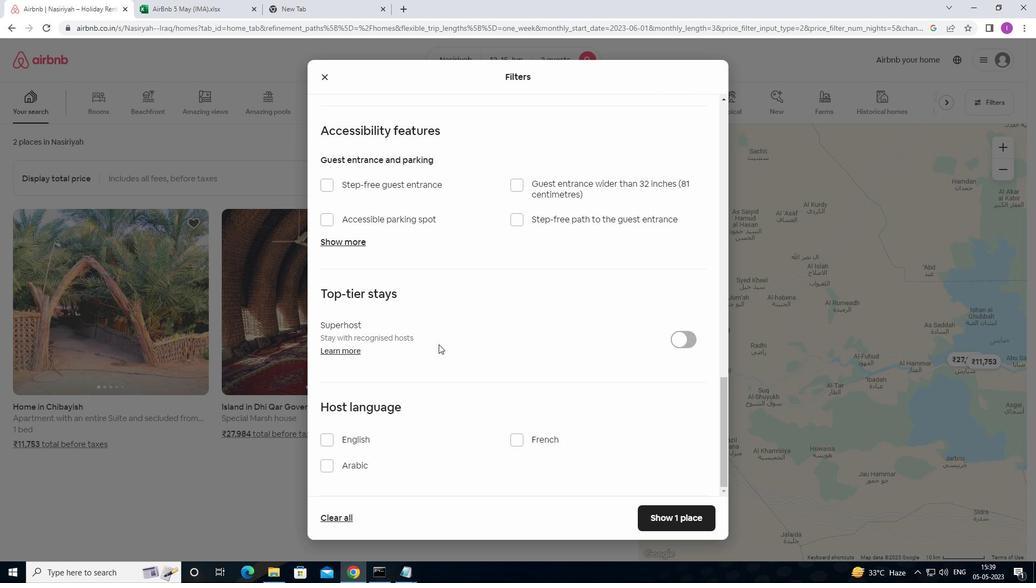 
Action: Mouse scrolled (439, 343) with delta (0, 0)
Screenshot: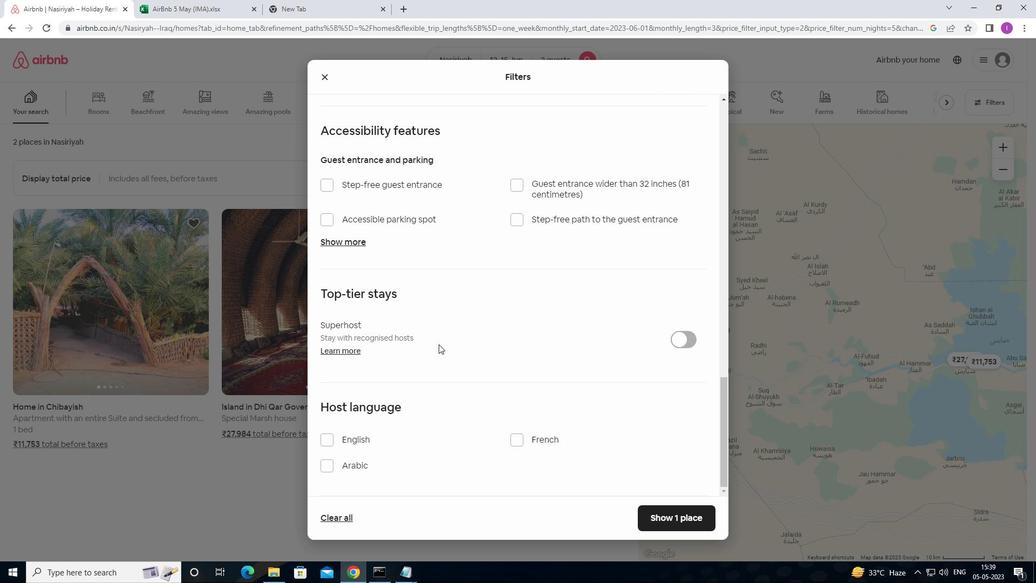 
Action: Mouse moved to (440, 344)
Screenshot: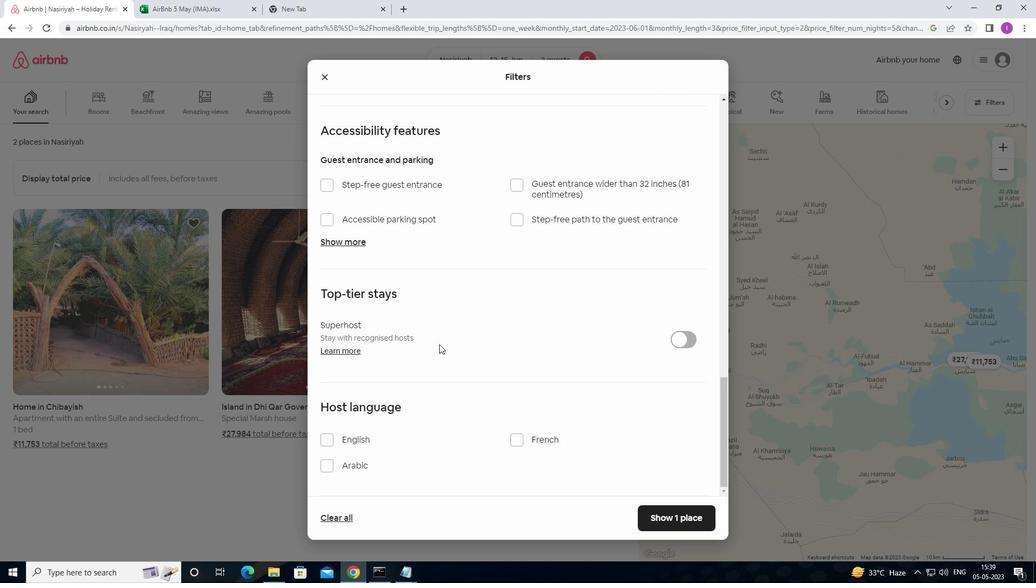 
Action: Mouse scrolled (440, 343) with delta (0, 0)
Screenshot: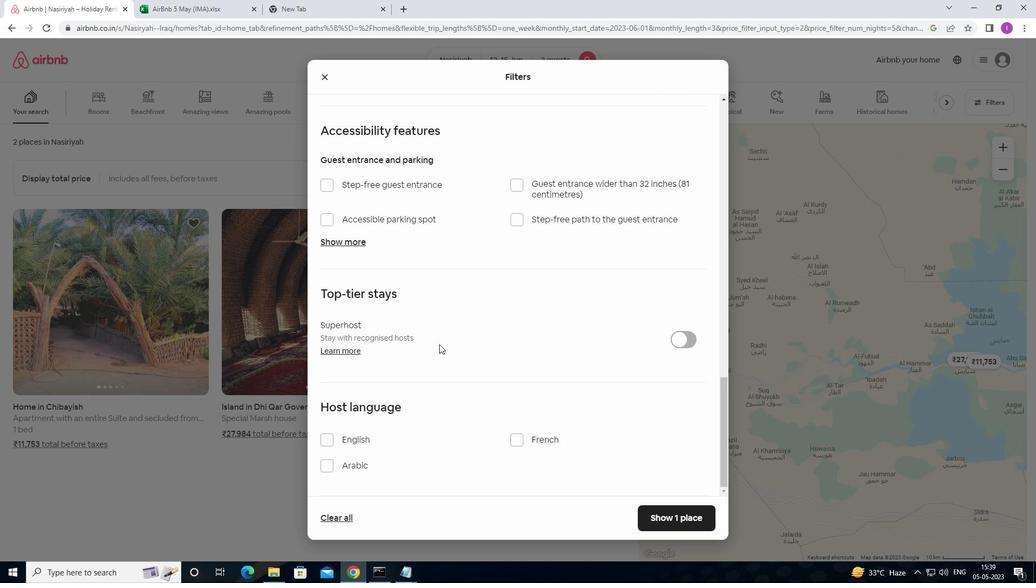 
Action: Mouse moved to (323, 434)
Screenshot: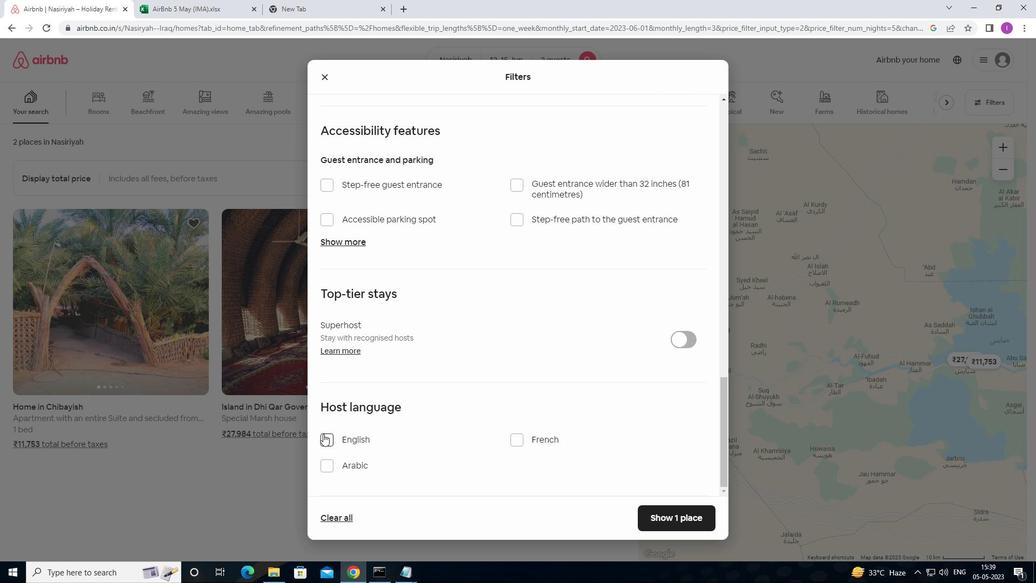 
Action: Mouse pressed left at (323, 434)
Screenshot: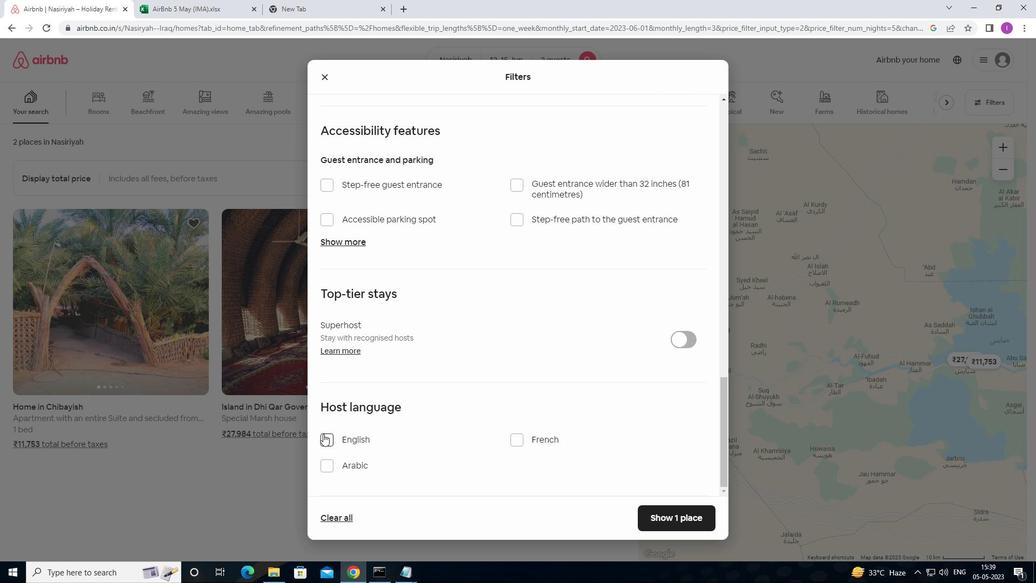 
Action: Mouse moved to (679, 521)
Screenshot: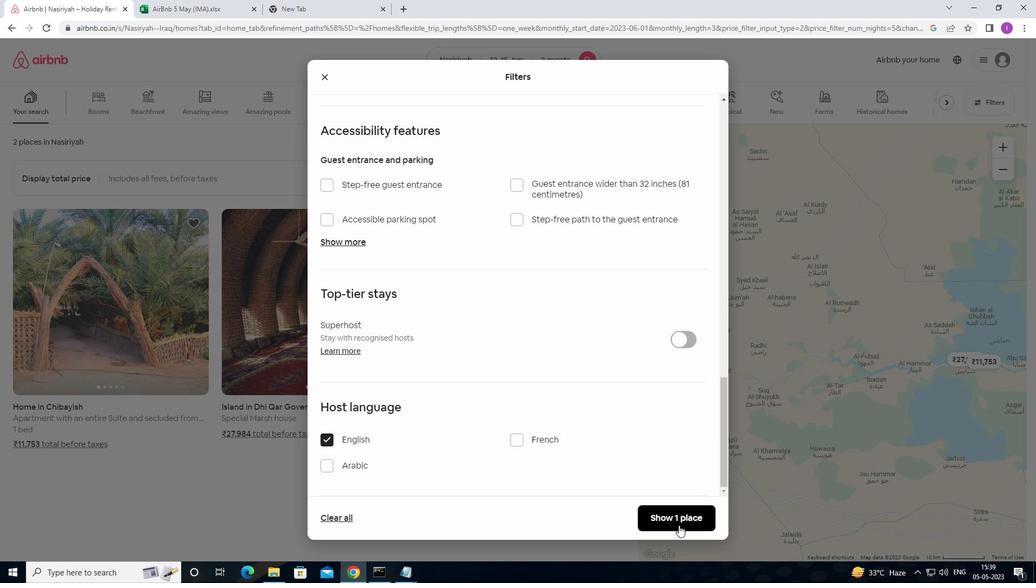 
Action: Mouse pressed left at (679, 521)
Screenshot: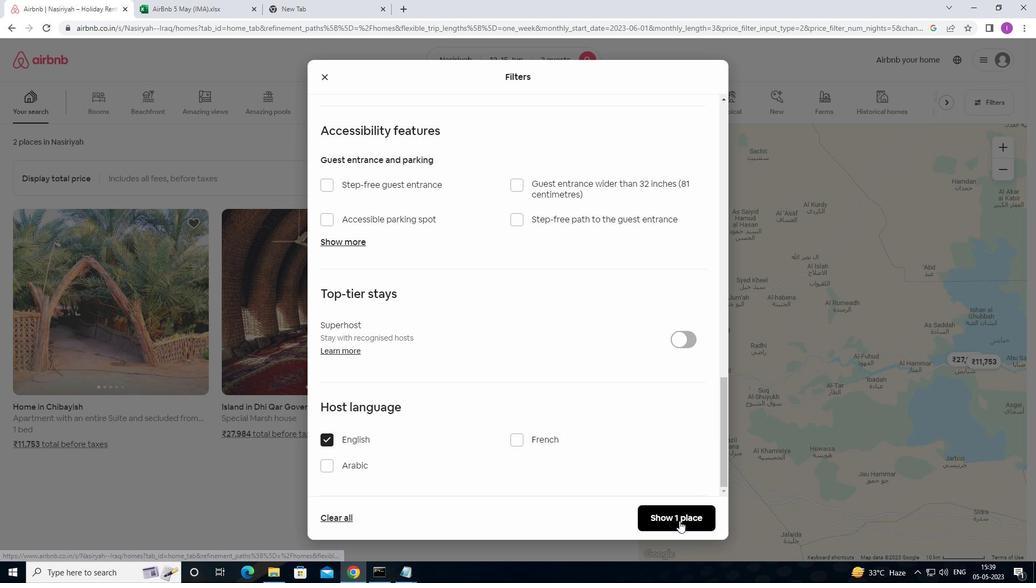 
Action: Mouse moved to (851, 395)
Screenshot: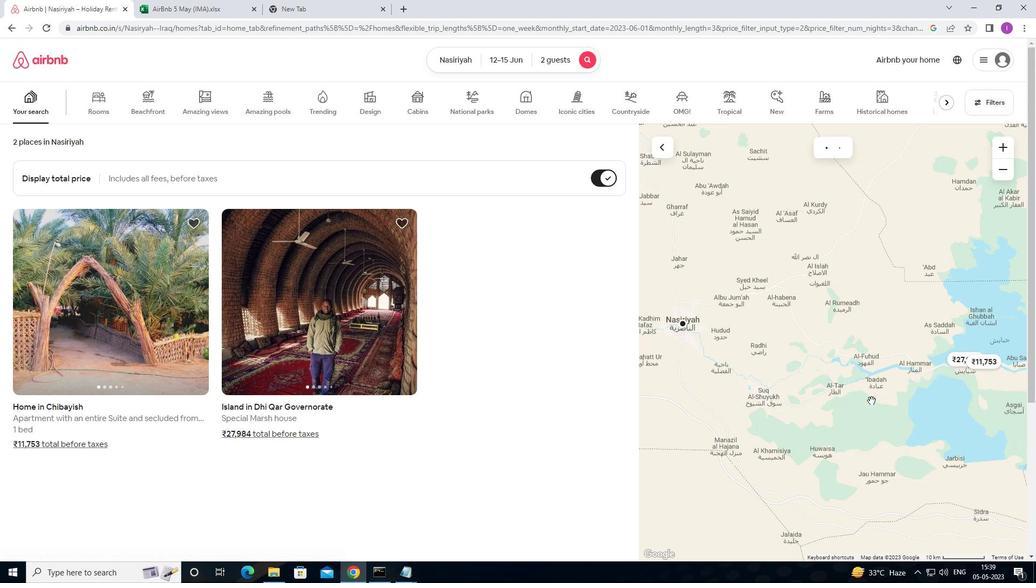 
